 Task: Add an event with the title Client Appreciation Dinner Banquet and Networking Gala, date '2024/03/12', time 9:40 AM to 11:40 AMand add a description: The Sales Techniques training session is a comprehensive and interactive workshop designed to equip sales professionals with effective strategies, skills, and tactics to enhance their sales performance and achieve greater success in their roles. This session focuses on developing a deep understanding of customer needs, building strong relationships, and closing deals through persuasive and customer-centric approaches., put the event into Red category . Add location for the event as: 321 Plaza Mayor, Madrid, Spain, logged in from the account softage.5@softage.netand send the event invitation to softage.4@softage.net and softage.6@softage.net. Set a reminder for the event At time of event
Action: Mouse moved to (108, 128)
Screenshot: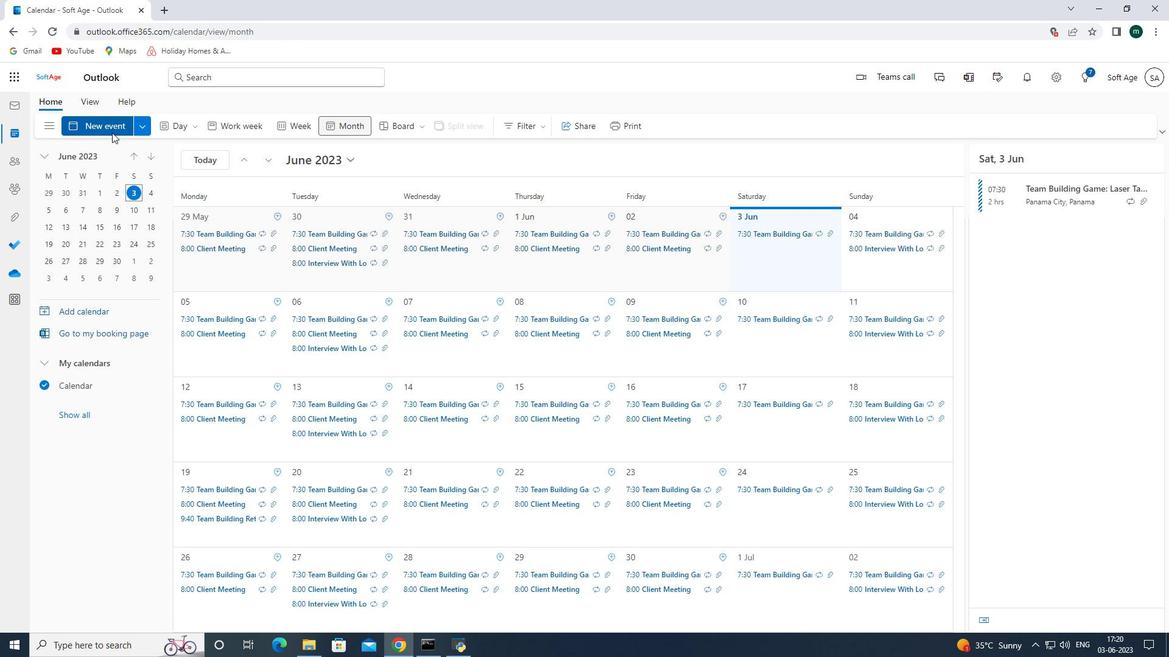 
Action: Mouse pressed left at (108, 128)
Screenshot: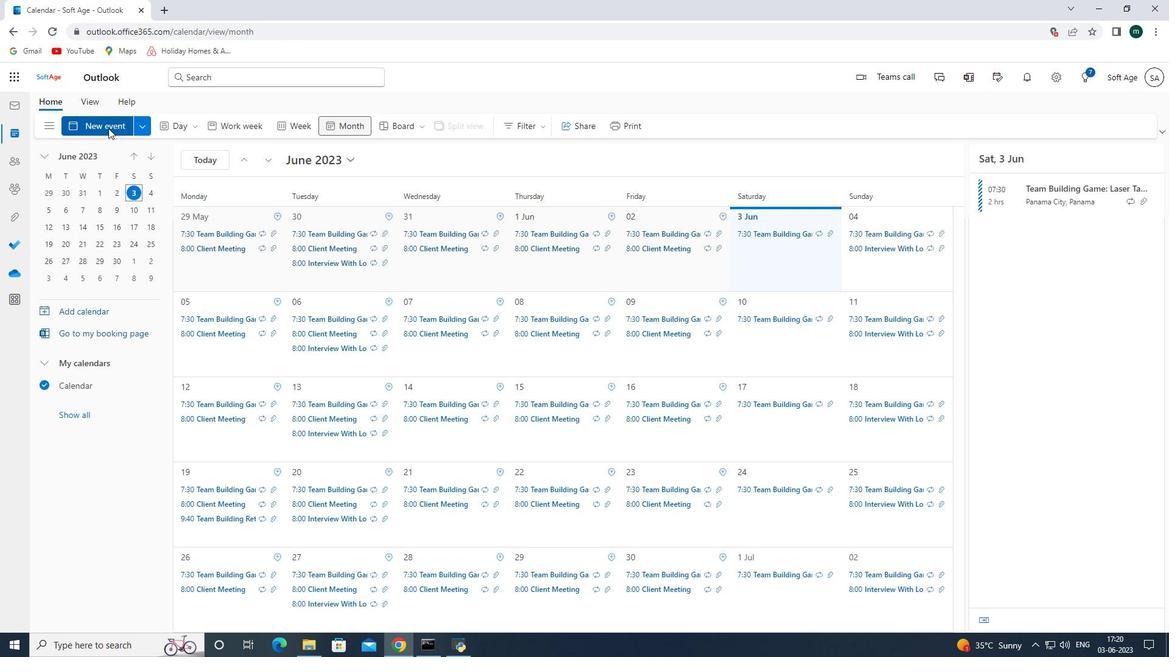 
Action: Mouse moved to (346, 203)
Screenshot: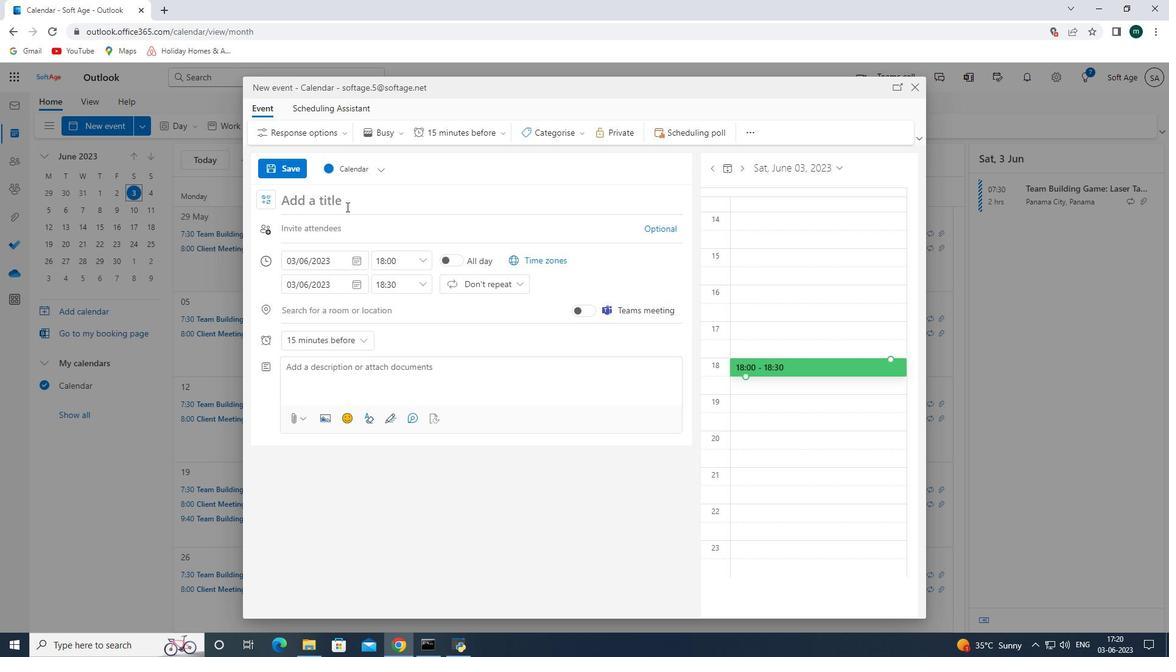 
Action: Mouse pressed left at (346, 203)
Screenshot: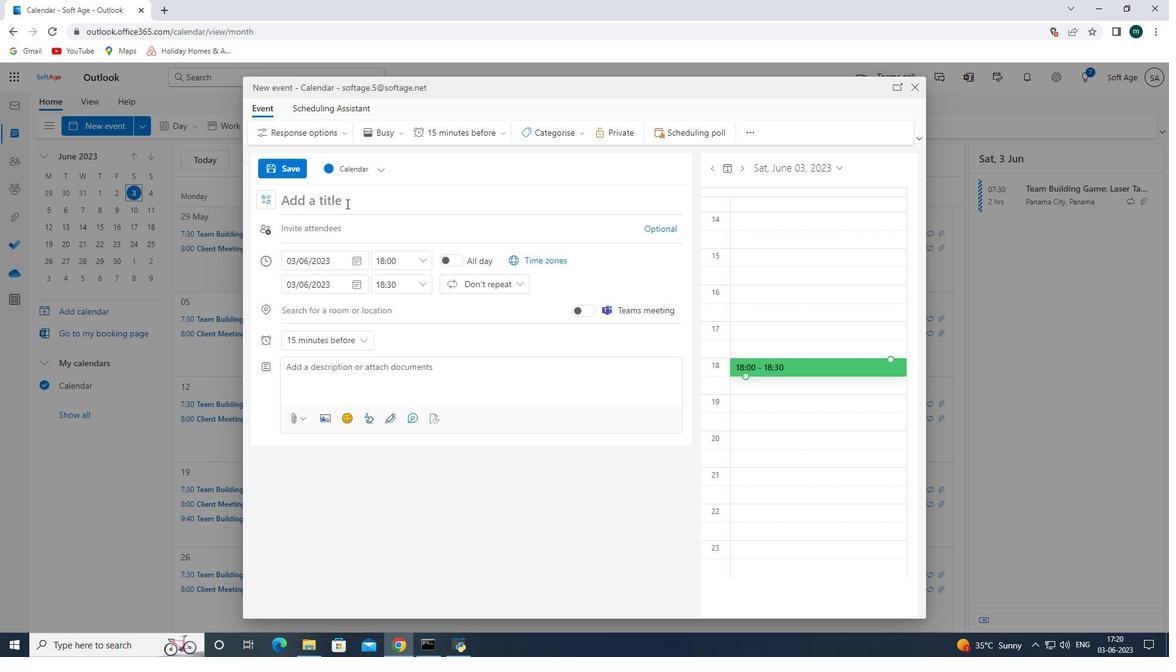 
Action: Mouse moved to (352, 190)
Screenshot: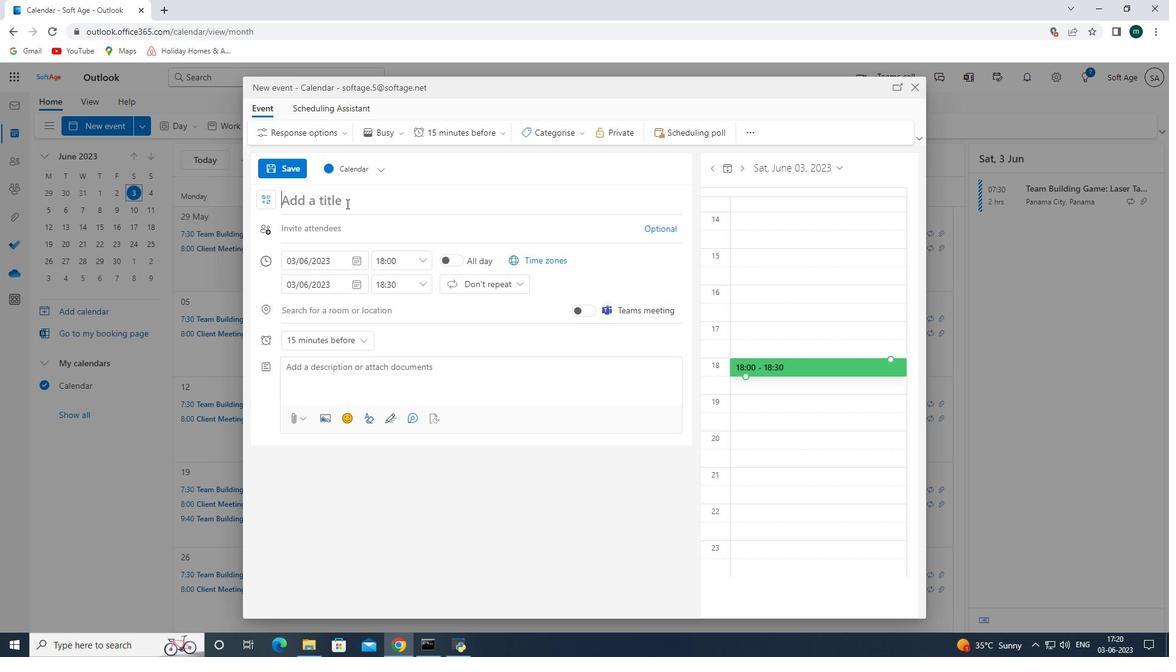 
Action: Key pressed <Key.shift><Key.shift><Key.shift><Key.shift><Key.shift><Key.shift><Key.shift><Key.shift><Key.shift><Key.shift><Key.shift><Key.shift><Key.shift><Key.shift><Key.shift><Key.shift><Key.shift><Key.shift><Key.shift><Key.shift><Key.shift><Key.shift><Key.shift><Key.shift><Key.shift><Key.shift><Key.shift><Key.shift><Key.shift><Key.shift><Key.shift><Key.shift><Key.shift><Key.shift><Key.shift><Key.shift><Key.shift><Key.shift><Key.shift><Key.shift><Key.shift><Key.shift><Key.shift><Key.shift><Key.shift><Key.shift><Key.shift><Key.shift><Key.shift><Key.shift><Key.shift><Key.shift><Key.shift><Key.shift><Key.shift><Key.shift><Key.shift><Key.shift><Key.shift><Key.shift><Key.shift><Key.shift><Key.shift>Client<Key.space><Key.shift><Key.shift><Key.shift><Key.shift><Key.shift><Key.shift><Key.shift><Key.shift><Key.shift><Key.shift><Key.shift><Key.shift>Appreciation<Key.space><Key.shift>Dinner<Key.space><Key.shift>Banquet<Key.space><Key.shift><Key.shift><Key.shift><Key.shift><Key.shift><Key.shift><Key.shift><Key.shift><Key.shift><Key.shift><Key.shift><Key.shift><Key.shift><Key.shift><Key.shift><Key.shift><Key.shift>and<Key.space><Key.shift><Key.shift><Key.shift><Key.shift><Key.shift><Key.shift><Key.shift><Key.shift>n<Key.backspace><Key.shift>Net<Key.shift>working<Key.space><Key.shift><Key.shift>Gala<Key.space>
Screenshot: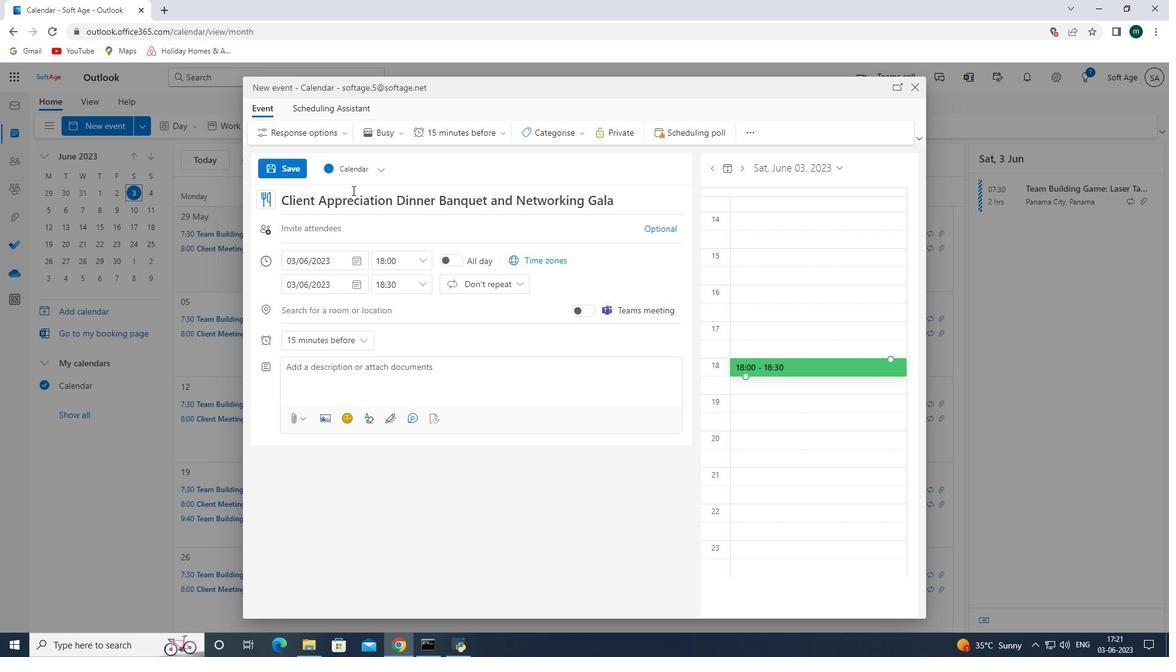 
Action: Mouse moved to (358, 262)
Screenshot: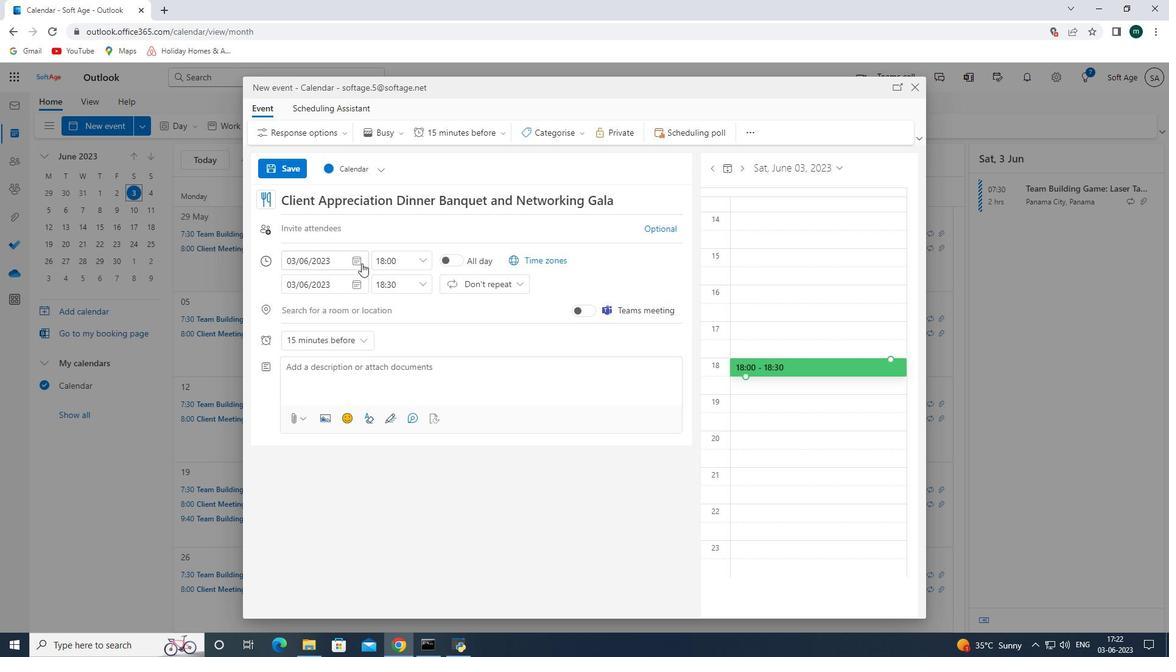 
Action: Mouse pressed left at (358, 262)
Screenshot: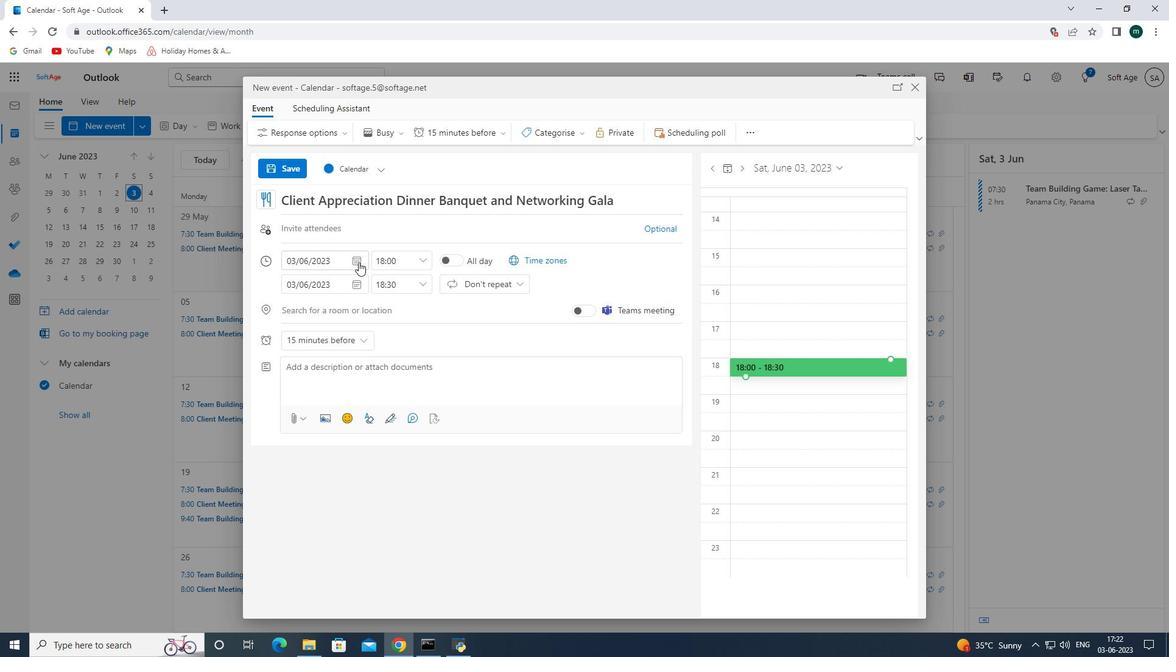 
Action: Mouse moved to (400, 291)
Screenshot: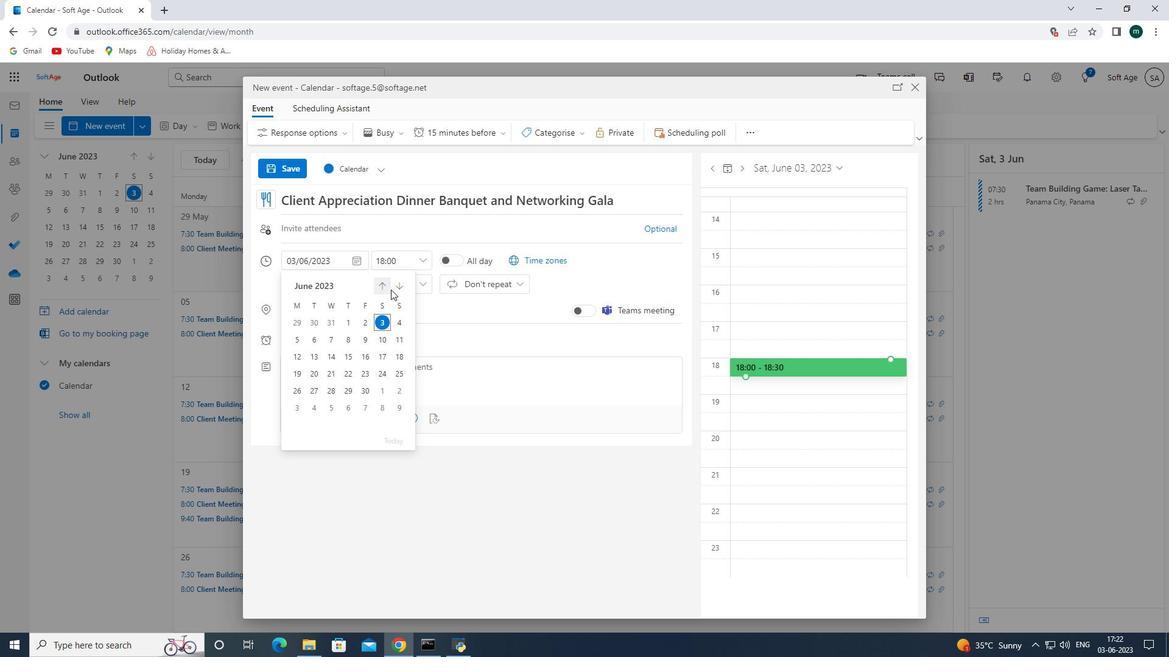 
Action: Mouse pressed left at (400, 291)
Screenshot: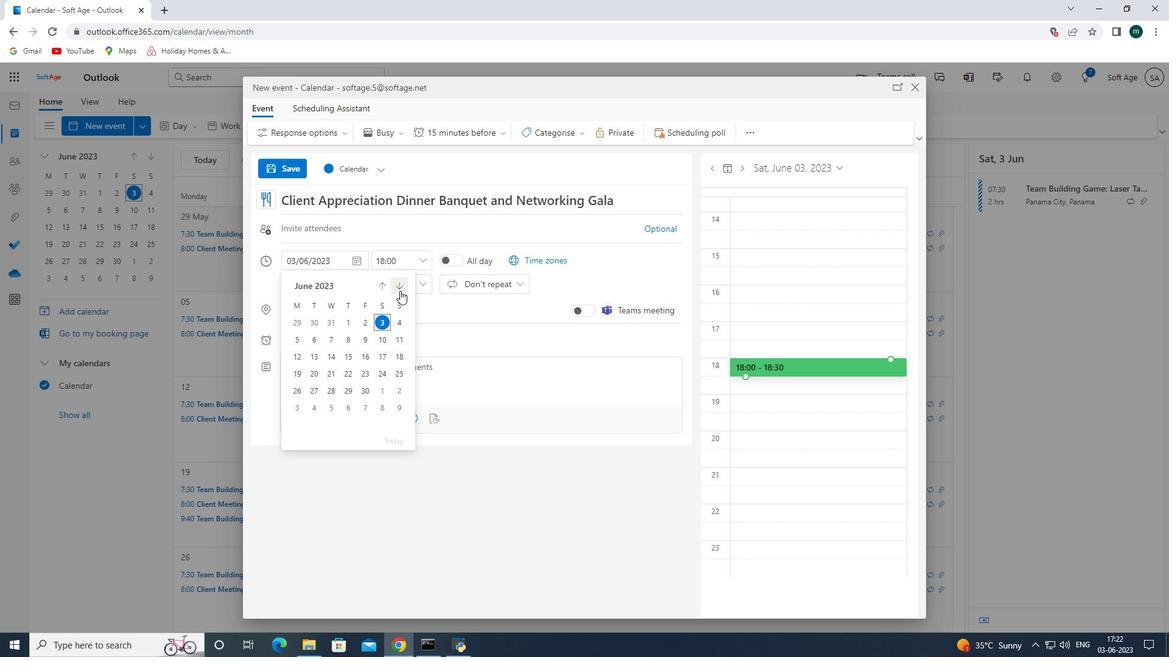 
Action: Mouse pressed left at (400, 291)
Screenshot: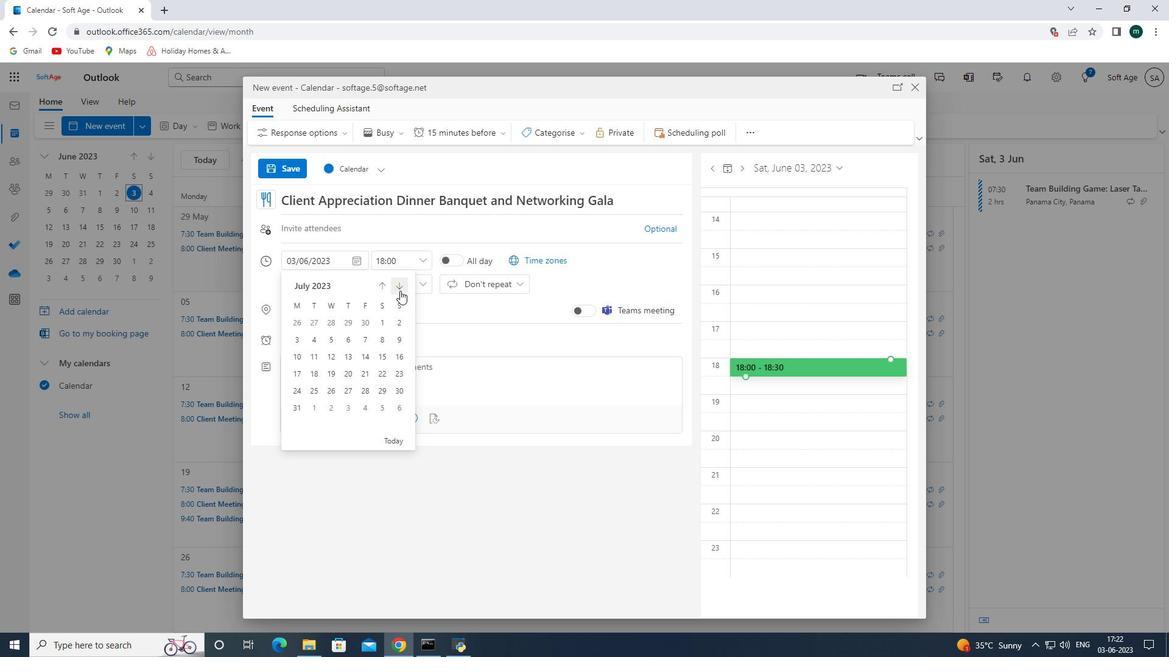 
Action: Mouse pressed left at (400, 291)
Screenshot: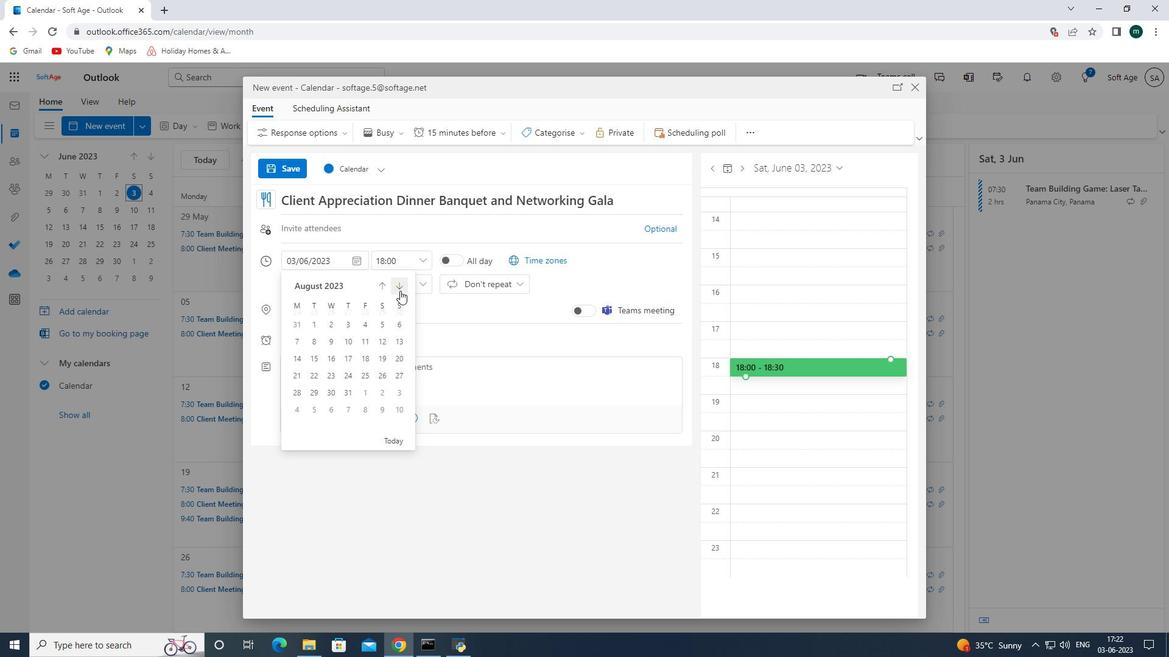 
Action: Mouse pressed left at (400, 291)
Screenshot: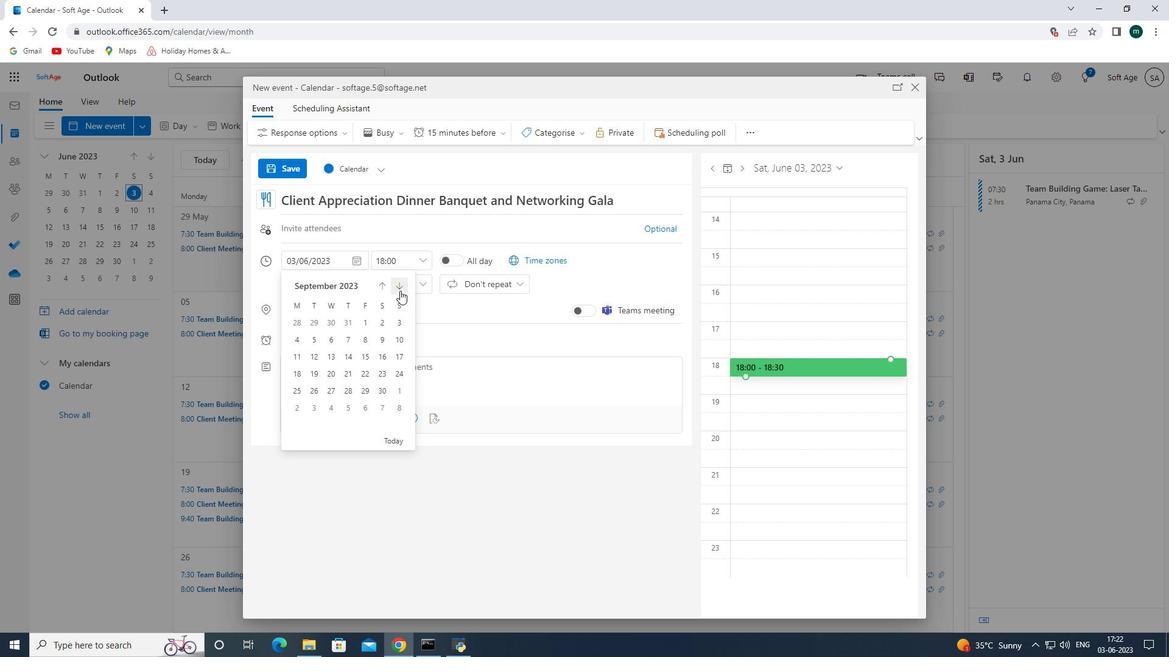 
Action: Mouse pressed left at (400, 291)
Screenshot: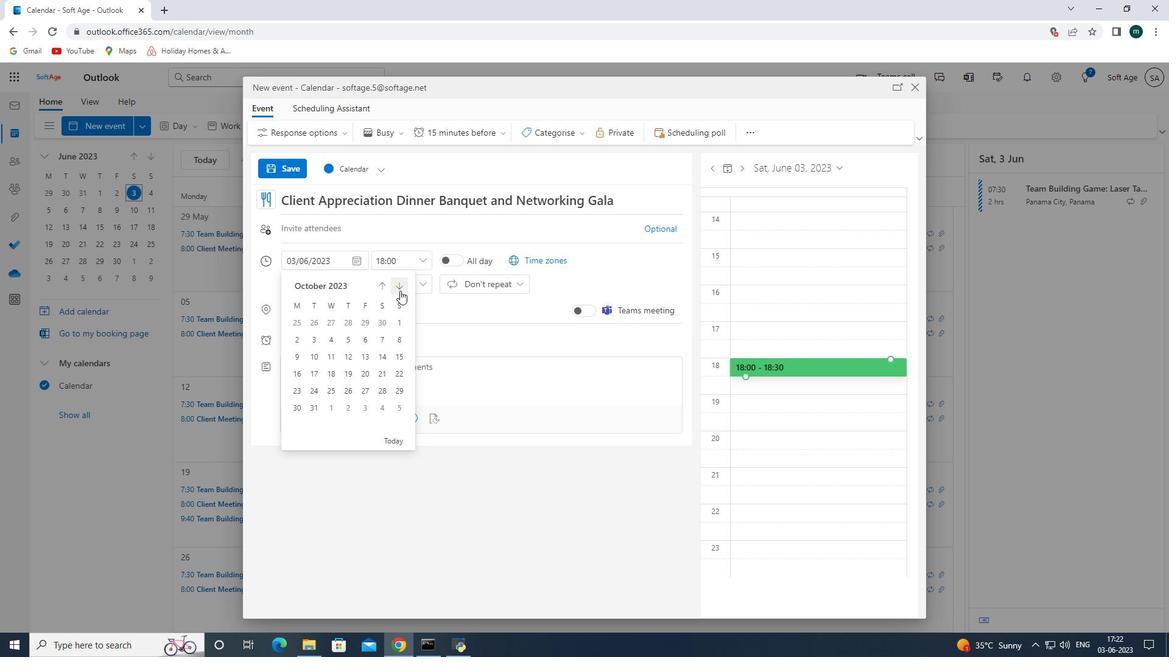 
Action: Mouse pressed left at (400, 291)
Screenshot: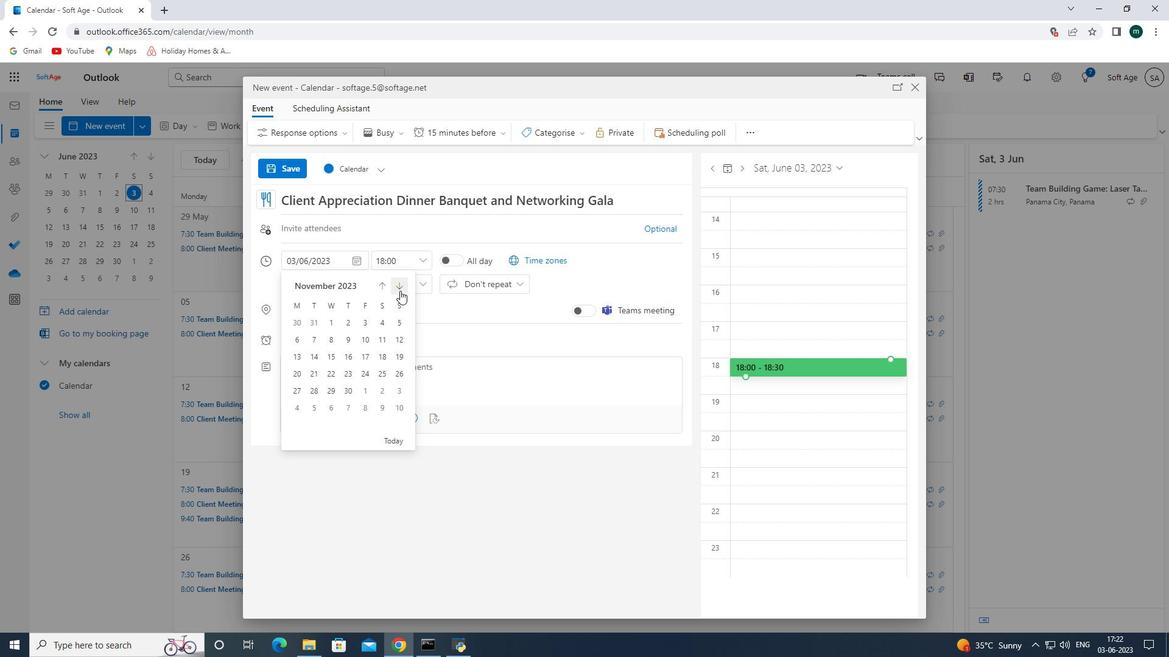 
Action: Mouse pressed left at (400, 291)
Screenshot: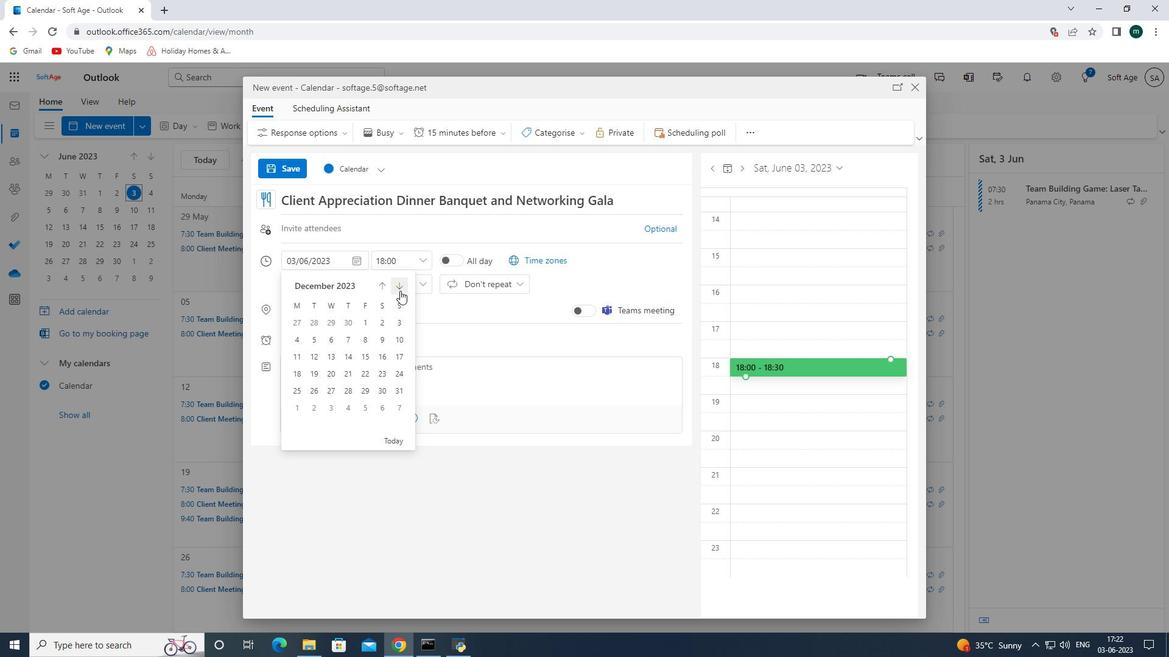 
Action: Mouse pressed left at (400, 291)
Screenshot: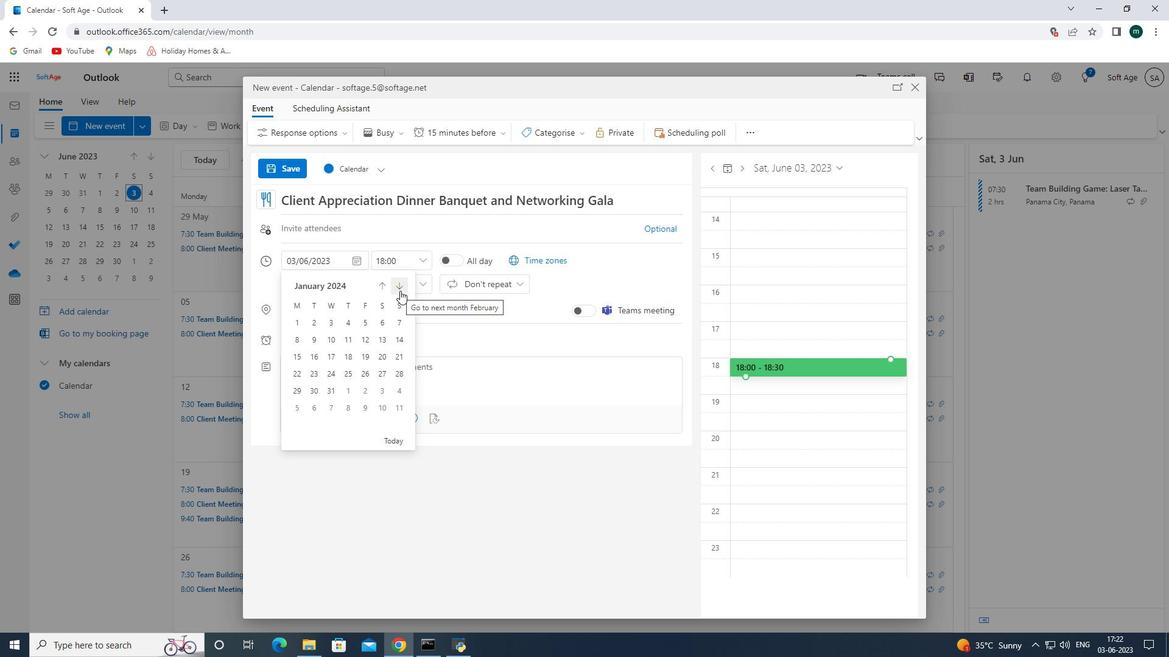 
Action: Mouse pressed left at (400, 291)
Screenshot: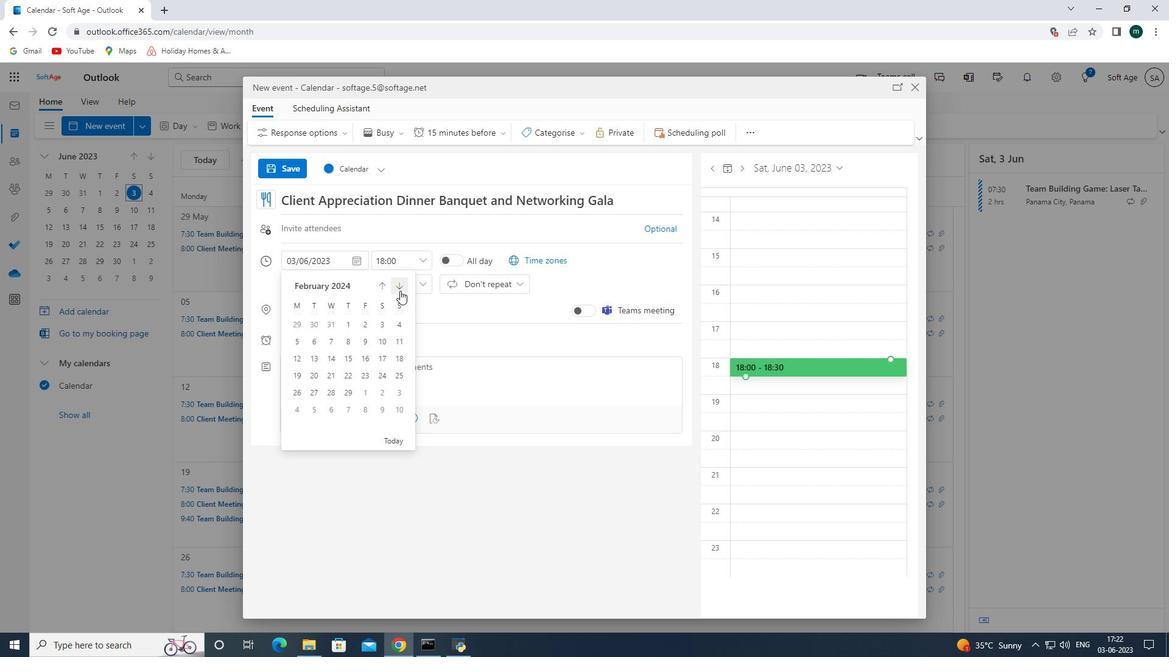 
Action: Mouse moved to (310, 361)
Screenshot: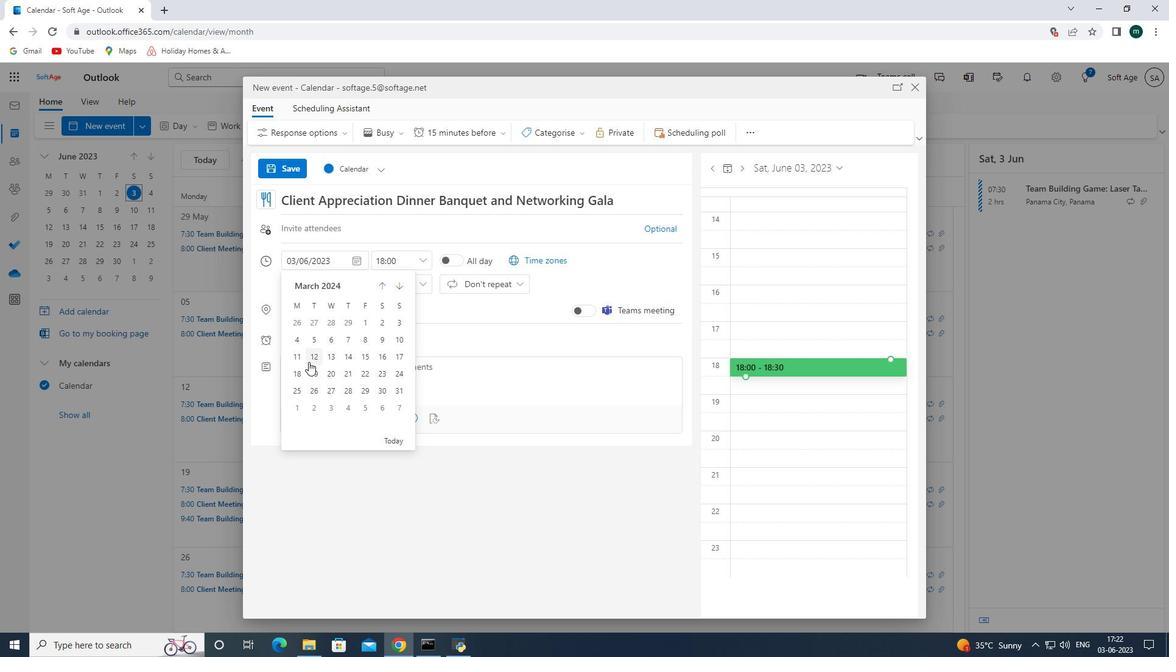 
Action: Mouse pressed left at (310, 361)
Screenshot: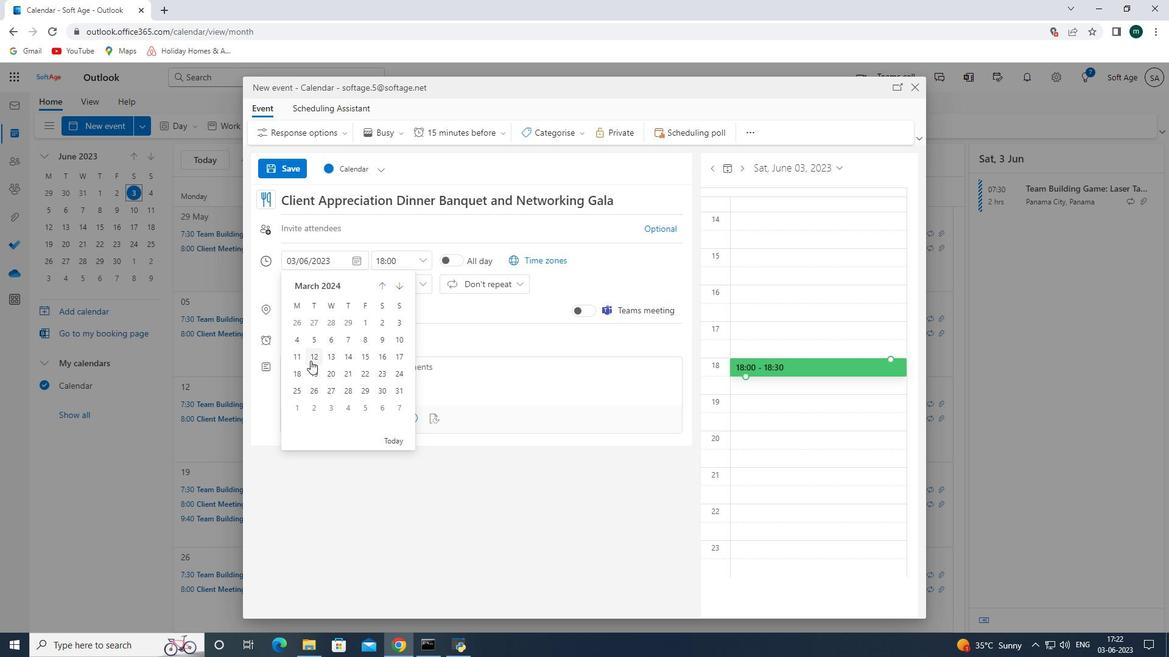 
Action: Mouse moved to (420, 262)
Screenshot: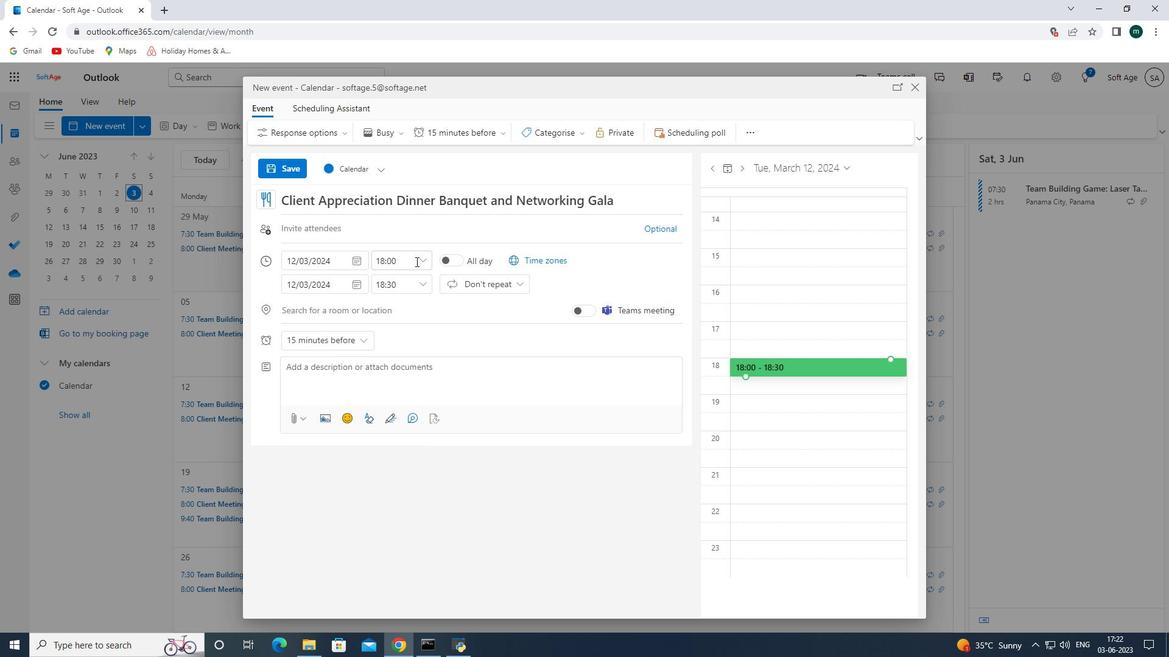 
Action: Mouse pressed left at (420, 262)
Screenshot: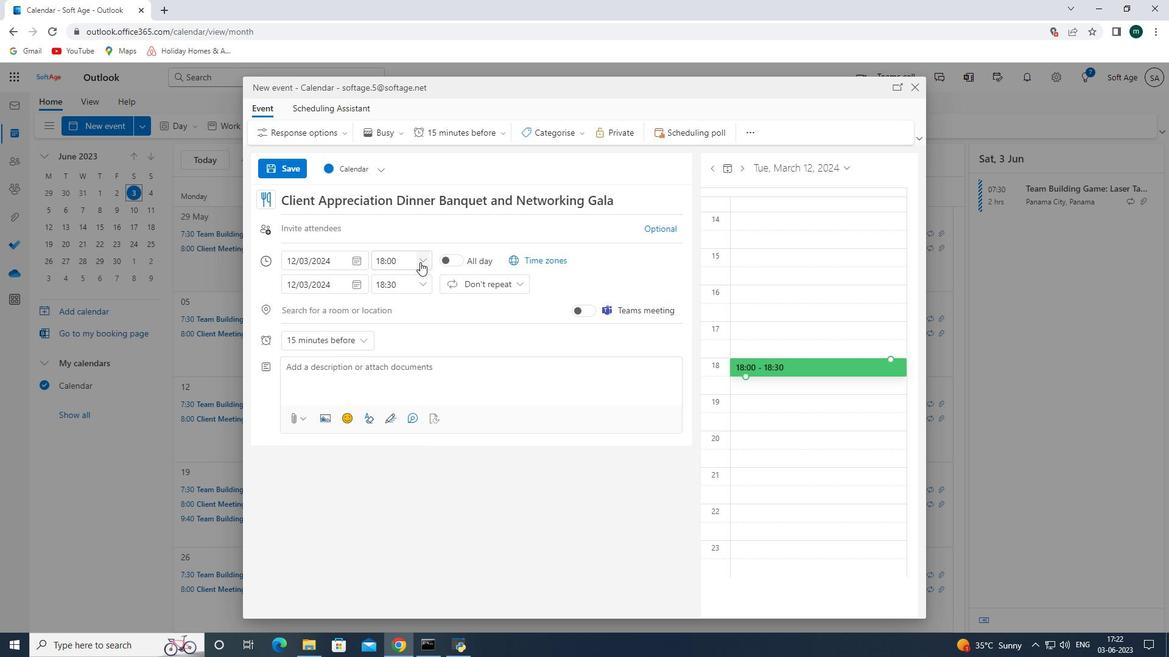 
Action: Mouse moved to (415, 262)
Screenshot: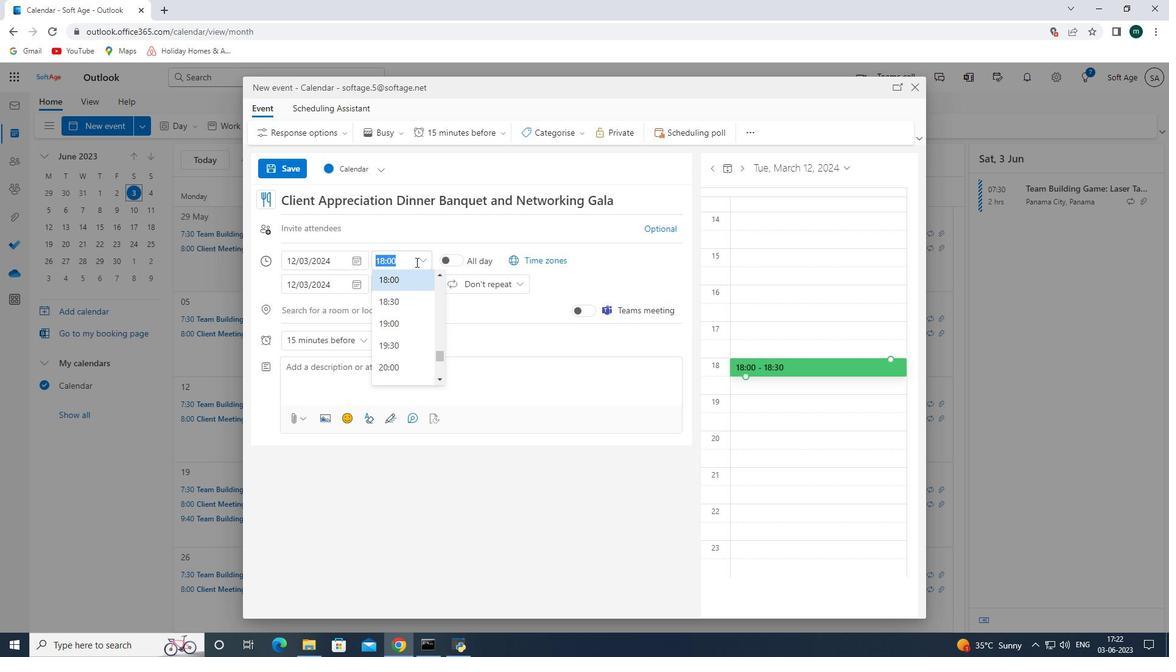 
Action: Key pressed 09<Key.shift_r><Key.shift_r><Key.shift_r><Key.shift_r><Key.shift_r><Key.shift_r><Key.shift_r><Key.shift_r><Key.shift_r><Key.shift_r><Key.shift_r><Key.shift_r><Key.shift_r><Key.shift_r><Key.shift_r><Key.shift_r><Key.shift_r><Key.shift_r><Key.shift_r><Key.shift_r><Key.shift_r><Key.shift_r><Key.shift_r><Key.shift_r>:40<Key.enter>
Screenshot: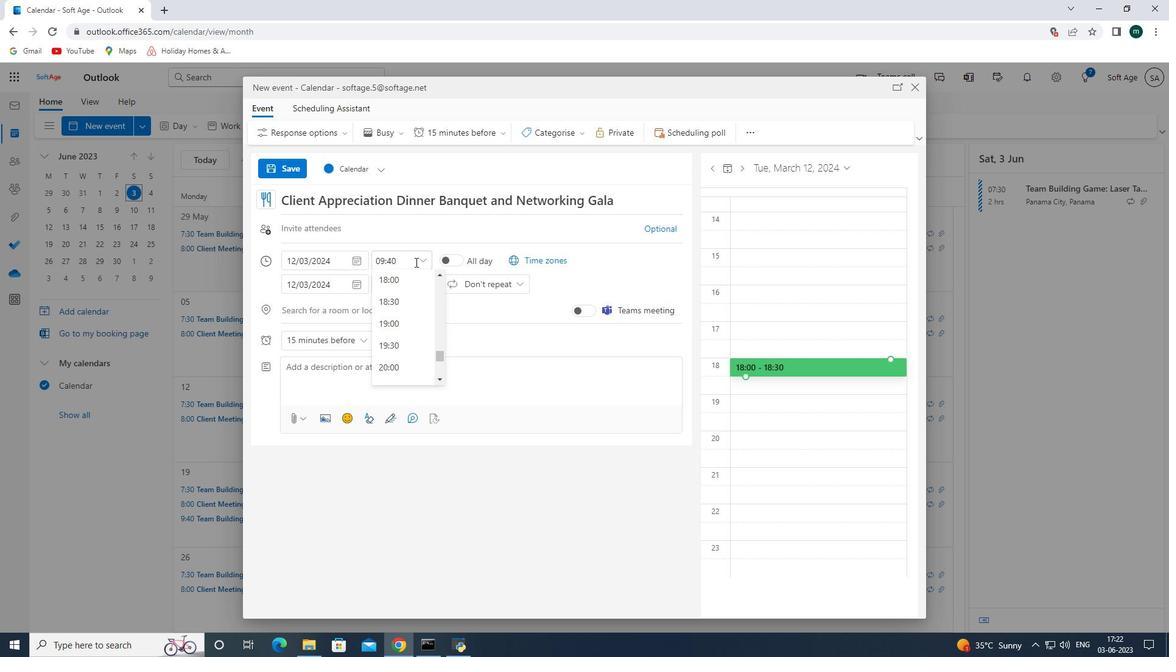 
Action: Mouse moved to (428, 286)
Screenshot: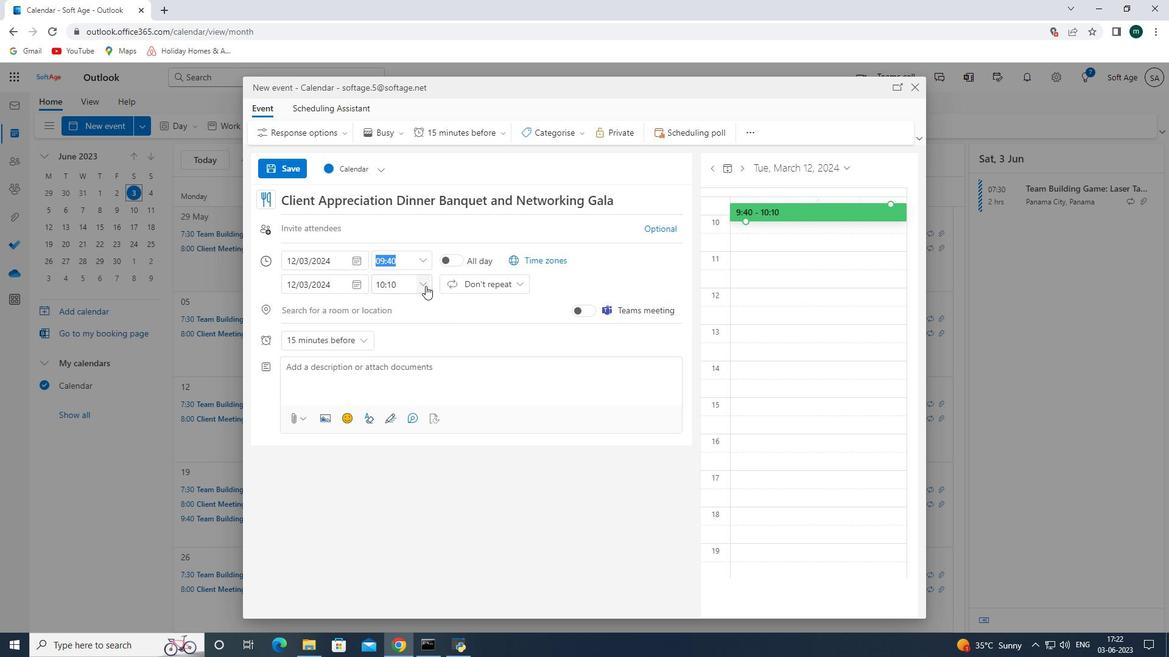 
Action: Mouse pressed left at (428, 286)
Screenshot: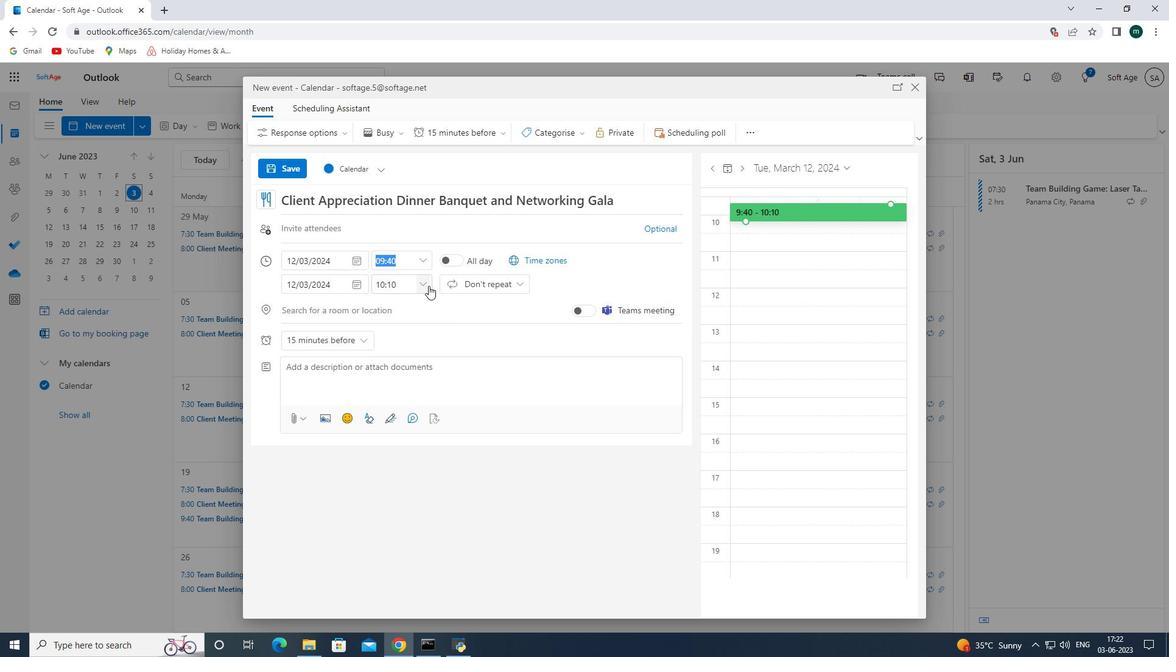 
Action: Mouse moved to (414, 365)
Screenshot: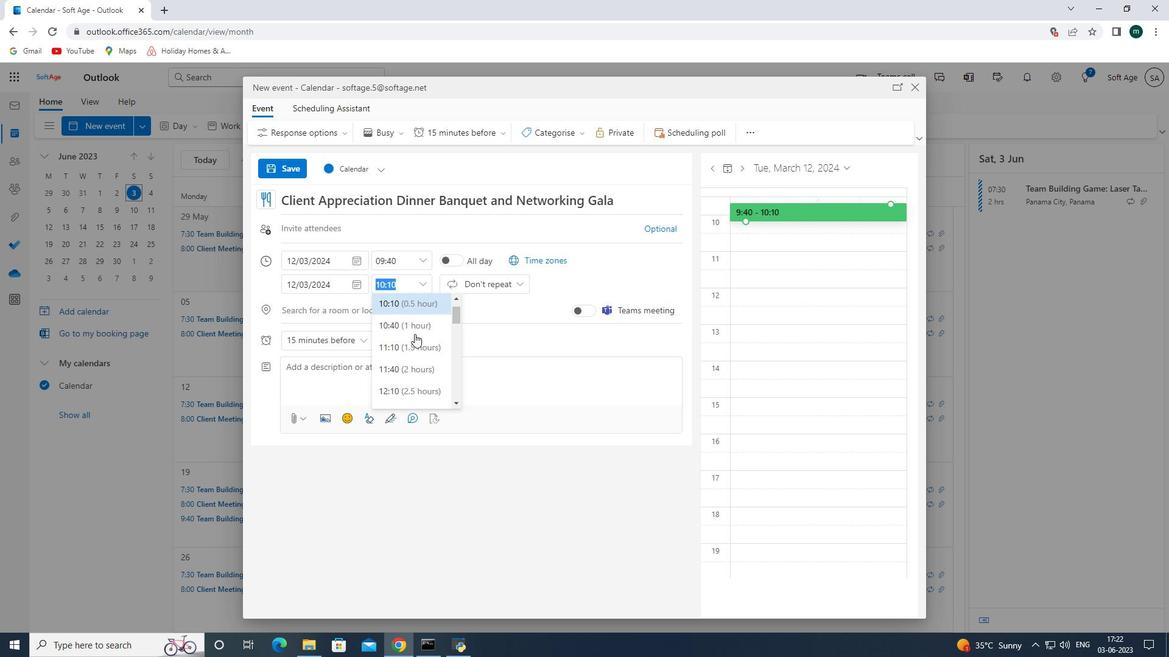 
Action: Mouse pressed left at (414, 365)
Screenshot: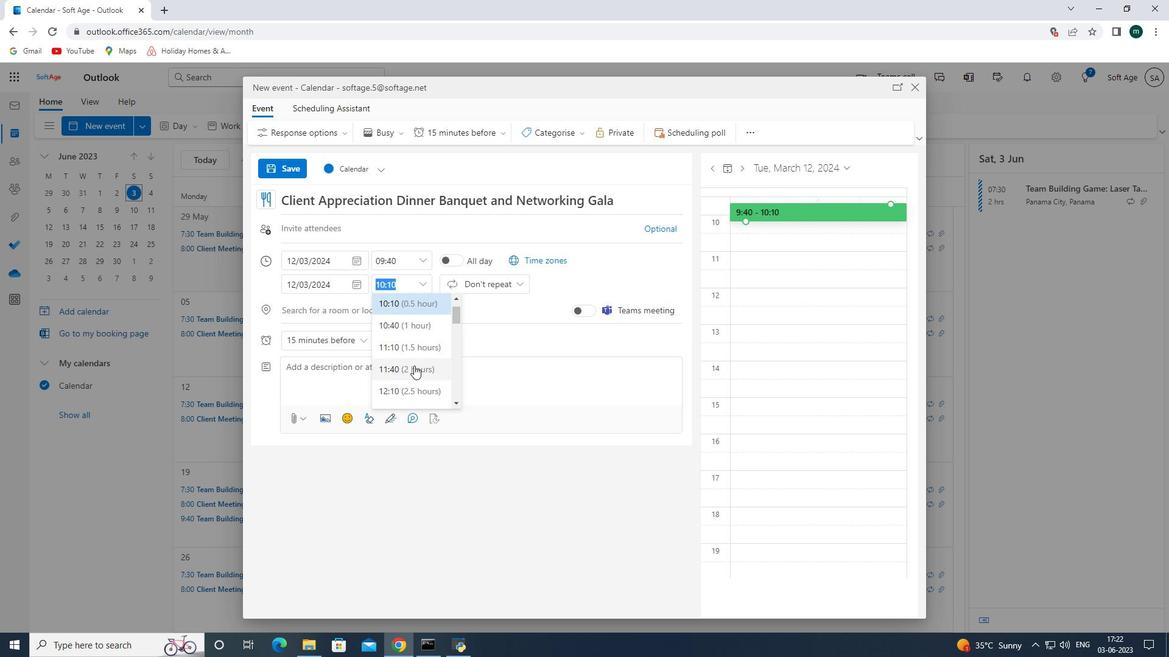 
Action: Mouse moved to (340, 377)
Screenshot: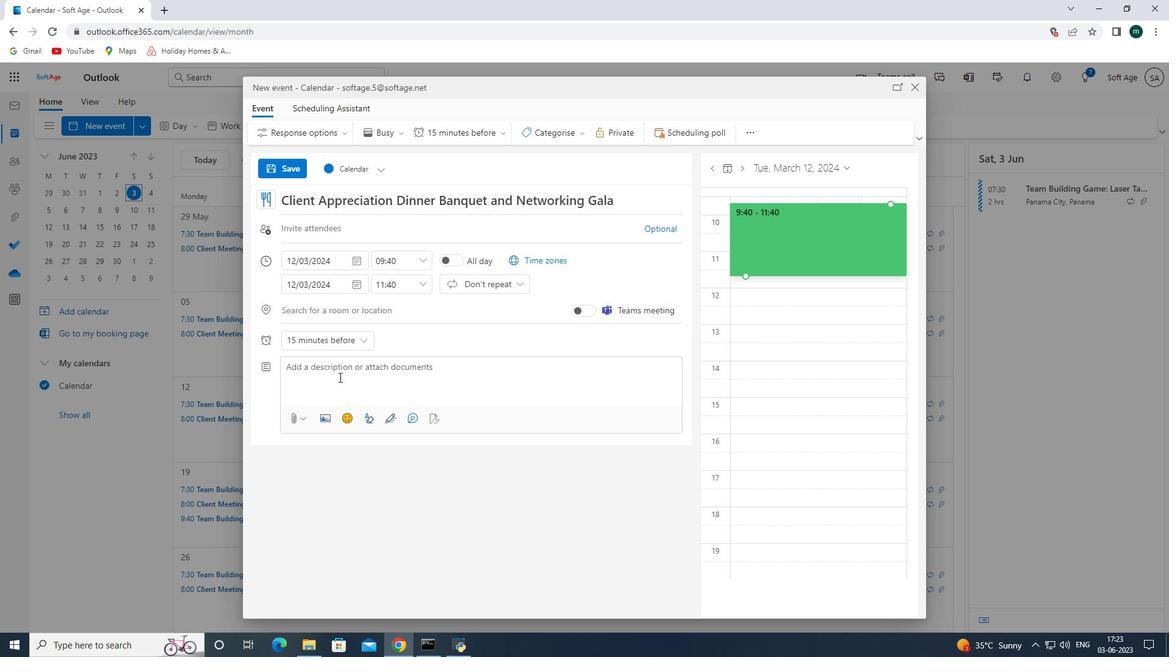 
Action: Mouse pressed left at (340, 377)
Screenshot: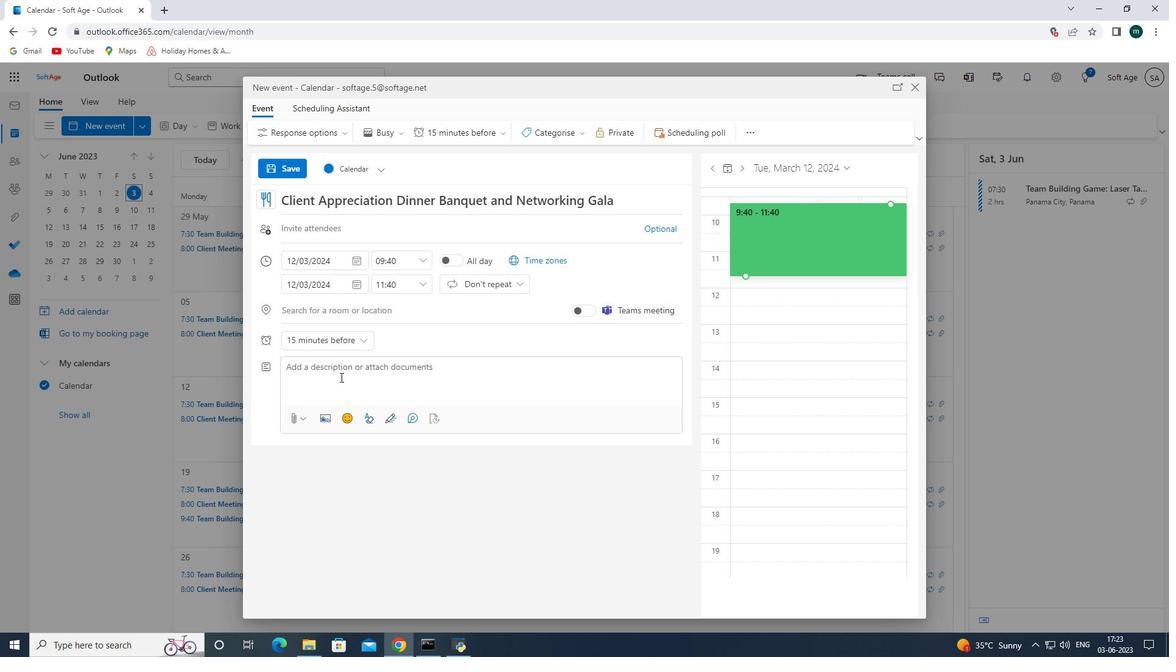 
Action: Mouse moved to (351, 366)
Screenshot: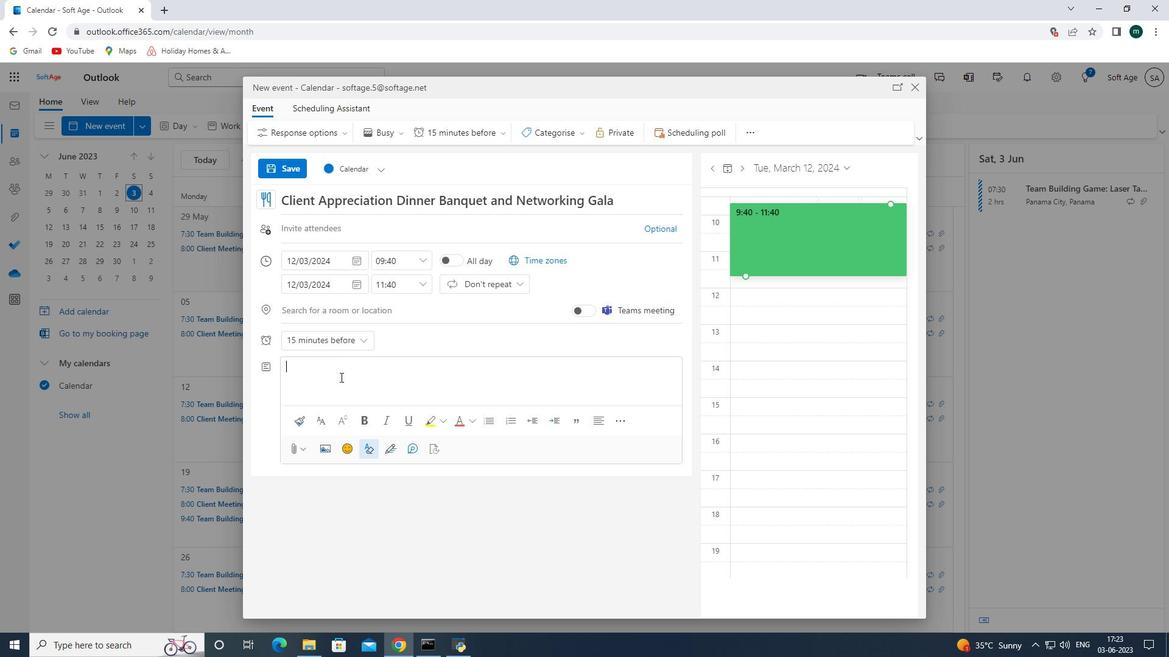 
Action: Key pressed <Key.shift><Key.shift><Key.shift><Key.shift>The<Key.space>sa<Key.backspace><Key.backspace><Key.shift><Key.shift><Key.shift><Key.shift>Sales<Key.space><Key.shift><Key.shift><Key.shift><Key.shift><Key.shift><Key.shift><Key.shift><Key.shift><Key.shift><Key.shift><Key.shift><Key.shift><Key.shift><Key.shift><Key.shift><Key.shift><Key.shift><Key.shift><Key.shift><Key.shift><Key.shift><Key.shift><Key.shift><Key.shift><Key.shift><Key.shift><Key.shift><Key.shift><Key.shift><Key.shift><Key.shift><Key.shift><Key.shift><Key.shift><Key.shift><Key.shift><Key.shift><Key.shift><Key.shift><Key.shift><Key.shift><Key.shift><Key.shift><Key.shift><Key.shift><Key.shift><Key.shift><Key.shift><Key.shift><Key.shift><Key.shift><Key.shift><Key.shift><Key.shift><Key.shift><Key.shift><Key.shift><Key.shift><Key.shift><Key.shift><Key.shift><Key.shift><Key.shift><Key.shift><Key.shift><Key.shift><Key.shift><Key.shift><Key.shift><Key.shift><Key.shift><Key.shift><Key.shift><Key.shift><Key.shift><Key.shift><Key.shift><Key.shift><Key.shift>Techniques<Key.space><Key.shift><Key.shift><Key.shift><Key.shift><Key.shift><Key.shift><Key.shift><Key.shift>training<Key.space><Key.shift><Key.shift><Key.shift><Key.shift><Key.shift><Key.shift><Key.shift><Key.shift>Ses<Key.backspace><Key.backspace><Key.backspace>session<Key.space>is<Key.space>a<Key.space>con<Key.backspace>mprehen<Key.space><Key.backspace>sive<Key.space>and<Key.space>interactiva<Key.backspace>e<Key.space>workshop<Key.space><Key.shift><Key.shift><Key.shift><Key.shift><Key.shift><Key.shift><Key.shift><Key.shift><Key.shift><Key.shift><Key.shift><Key.shift><Key.shift><Key.shift><Key.shift><Key.shift><Key.shift><Key.shift><Key.shift><Key.shift><Key.shift>D<Key.backspace>designed<Key.space>to<Key.space>equip<Key.space>v<Key.backspace>sales<Key.space>professionals<Key.space>with<Key.space>effec<Key.space><Key.backspace>tive<Key.space>strategies<Key.space>,<Key.space><Key.shift>Sl<Key.backspace>kills,<Key.space>and<Key.space>tractics<Key.space>to<Key.space><Key.shift><Key.shift><Key.shift><Key.shift>En<Key.backspace><Key.backspace>enhance<Key.space>their<Key.space>saes<Key.backspace><Key.backspace>les<Key.space>performance<Key.space>and<Key.space>achieveb<Key.space><Key.backspace><Key.backspace><Key.space>greater<Key.space>success<Key.space>in<Key.space>their<Key.space>roles<Key.space>.<Key.backspace><Key.backspace>.<Key.space>this<Key.space><Key.backspace><Key.backspace><Key.backspace><Key.backspace><Key.backspace><Key.shift><Key.shift><Key.shift><Key.shift><Key.shift><Key.shift><Key.shift>This<Key.space>session<Key.space>focuses<Key.space>on<Key.space>developing<Key.space>a<Key.space>deep<Key.space>understanding<Key.space>of<Key.space>customerneeds<Key.left><Key.left><Key.left><Key.left><Key.left><Key.space><Key.right><Key.right><Key.right><Key.right><Key.right><Key.right><Key.right><Key.right><Key.right><Key.right><Key.right><Key.right><Key.right><Key.space><Key.backspace>,<Key.space><Key.shift><Key.shift><Key.shift><Key.shift><Key.shift><Key.shift><Key.shift><Key.shift><Key.shift><Key.shift><Key.shift><Key.shift><Key.shift><Key.shift><Key.shift><Key.shift><Key.shift><Key.shift><Key.shift><Key.shift><Key.shift><Key.shift><Key.shift><Key.shift><Key.shift><Key.shift><Key.shift><Key.shift><Key.shift><Key.shift><Key.shift><Key.shift><Key.shift><Key.shift><Key.shift><Key.shift>building<Key.space>strong<Key.space>relation,<Key.backspace>s,<Key.space>and<Key.space><Key.shift><Key.shift><Key.shift><Key.shift><Key.shift><Key.shift><Key.shift><Key.shift><Key.shift><Key.shift><Key.shift><Key.shift><Key.shift>Clos<Key.backspace><Key.backspace><Key.backspace><Key.backspace>closing<Key.space>deals<Key.space>through<Key.space>persuasive<Key.space>and<Key.space><Key.shift>customer-<Key.space>centric<Key.space>appracg<Key.backspace>hes.
Screenshot: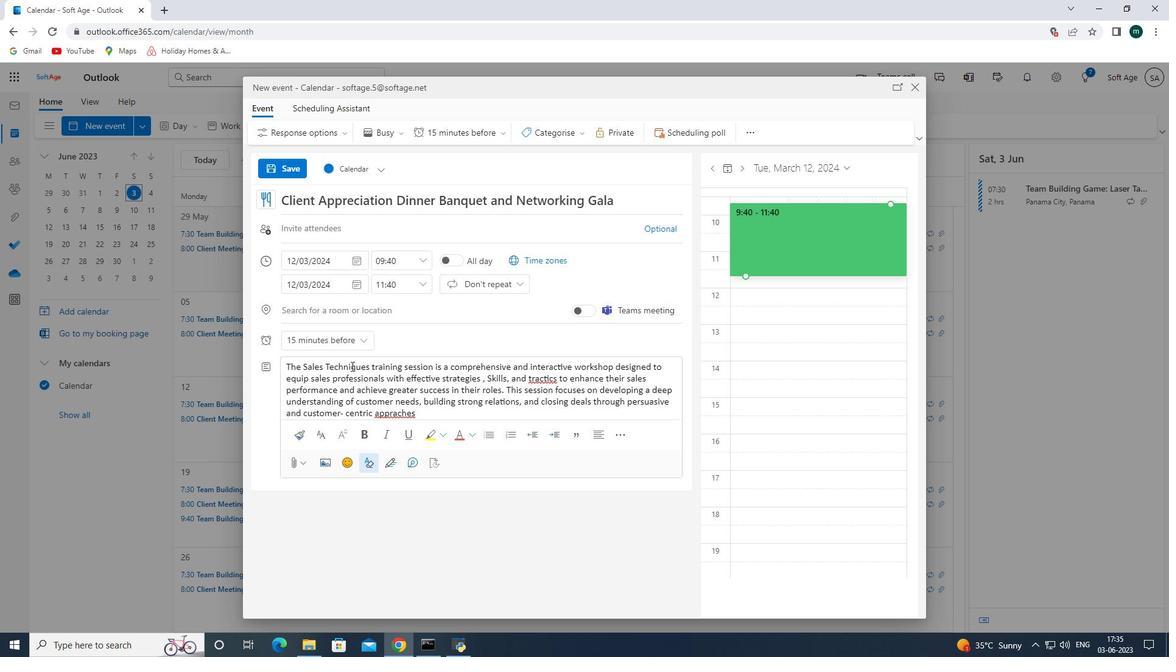 
Action: Mouse moved to (585, 132)
Screenshot: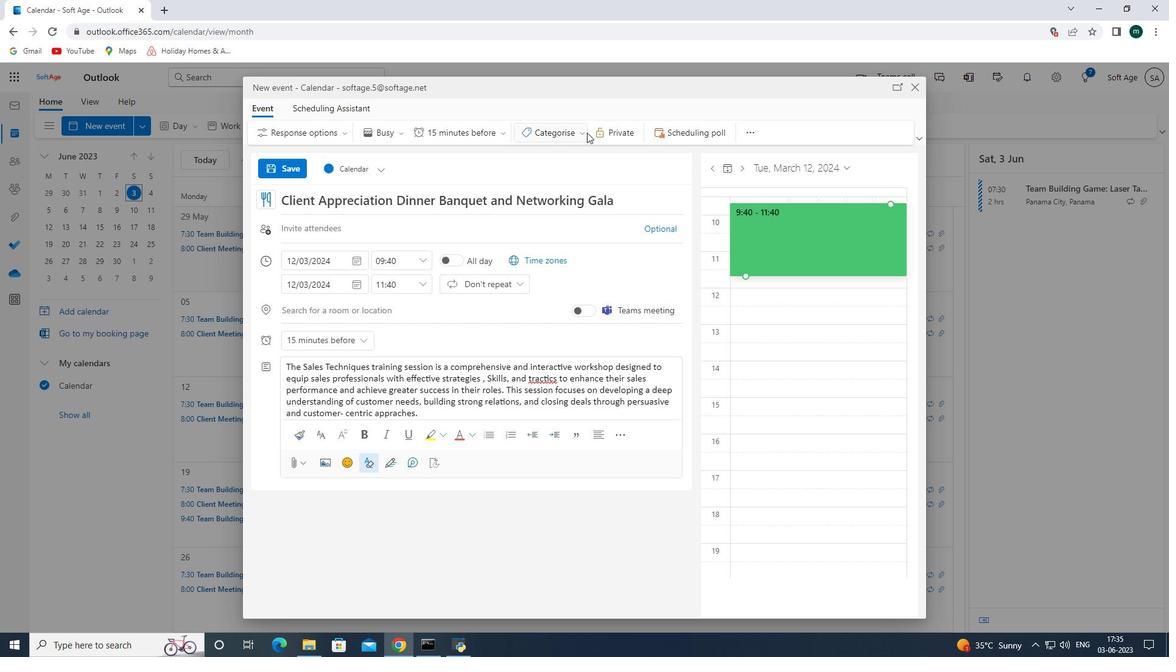 
Action: Mouse pressed left at (585, 132)
Screenshot: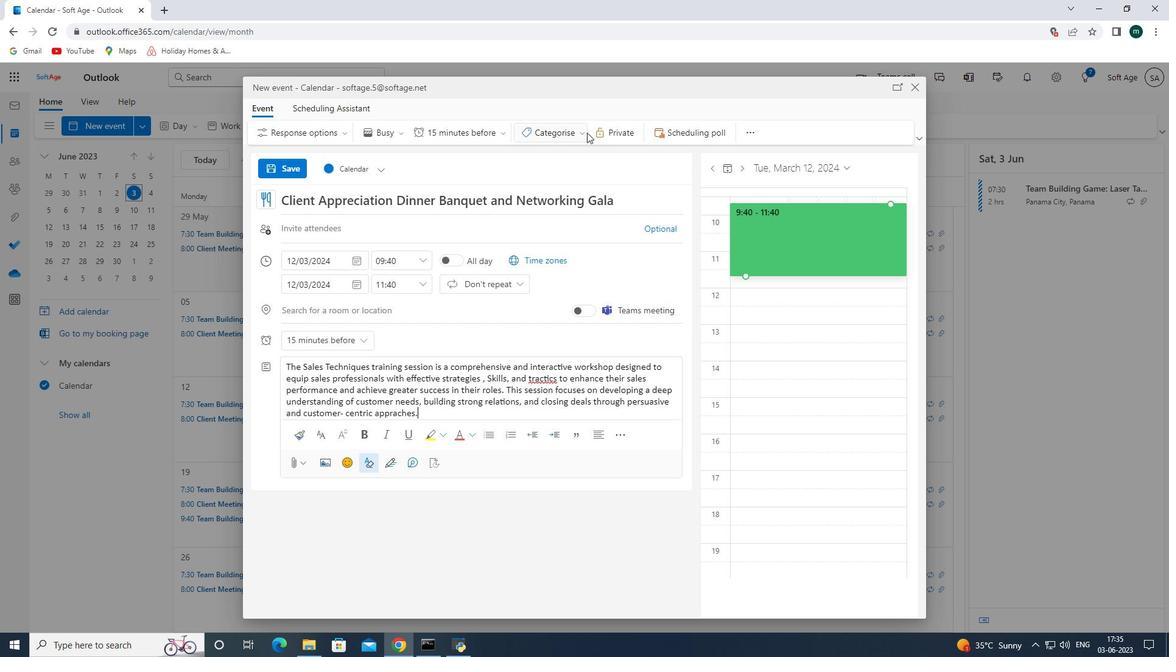 
Action: Mouse moved to (554, 235)
Screenshot: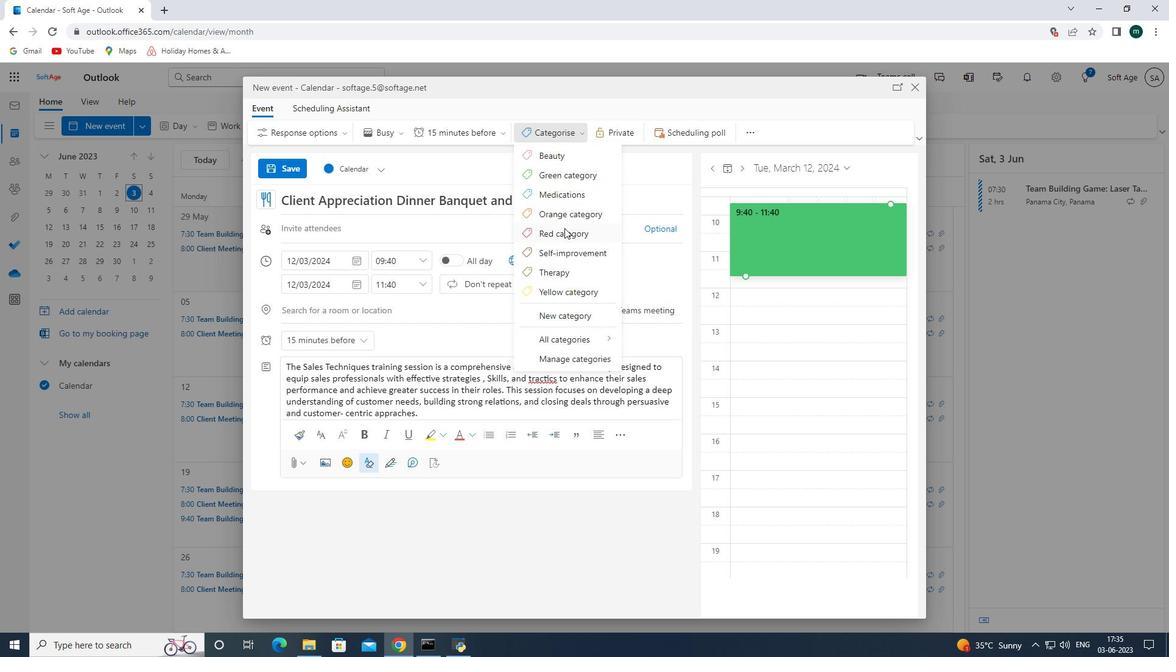 
Action: Mouse pressed left at (554, 235)
Screenshot: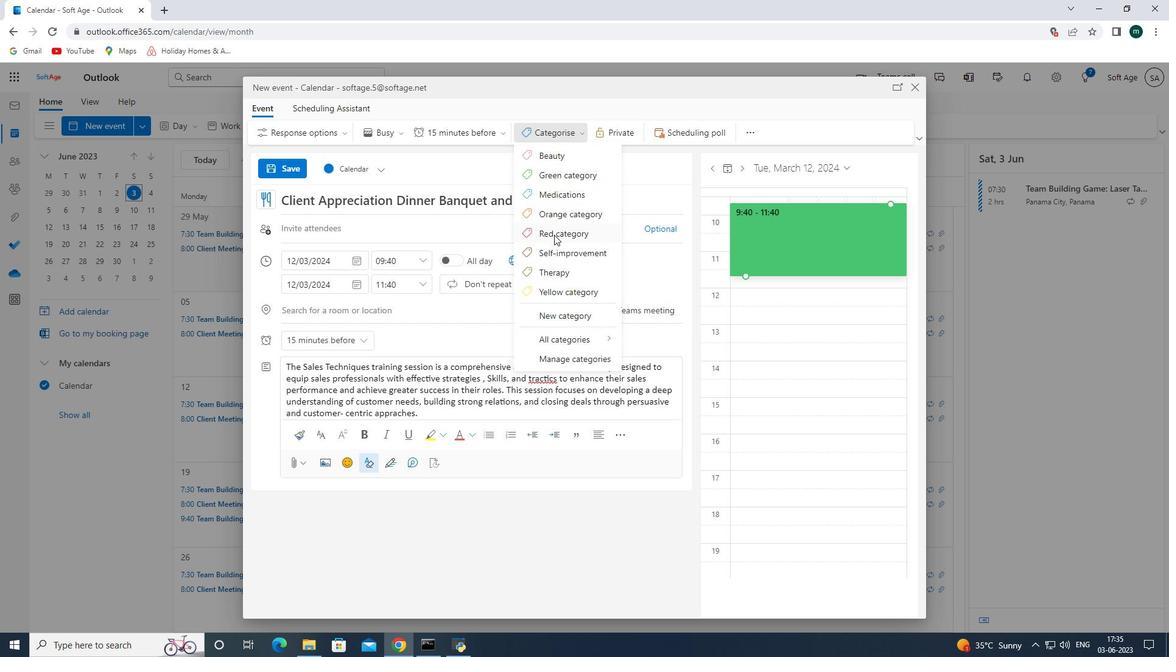 
Action: Mouse moved to (367, 304)
Screenshot: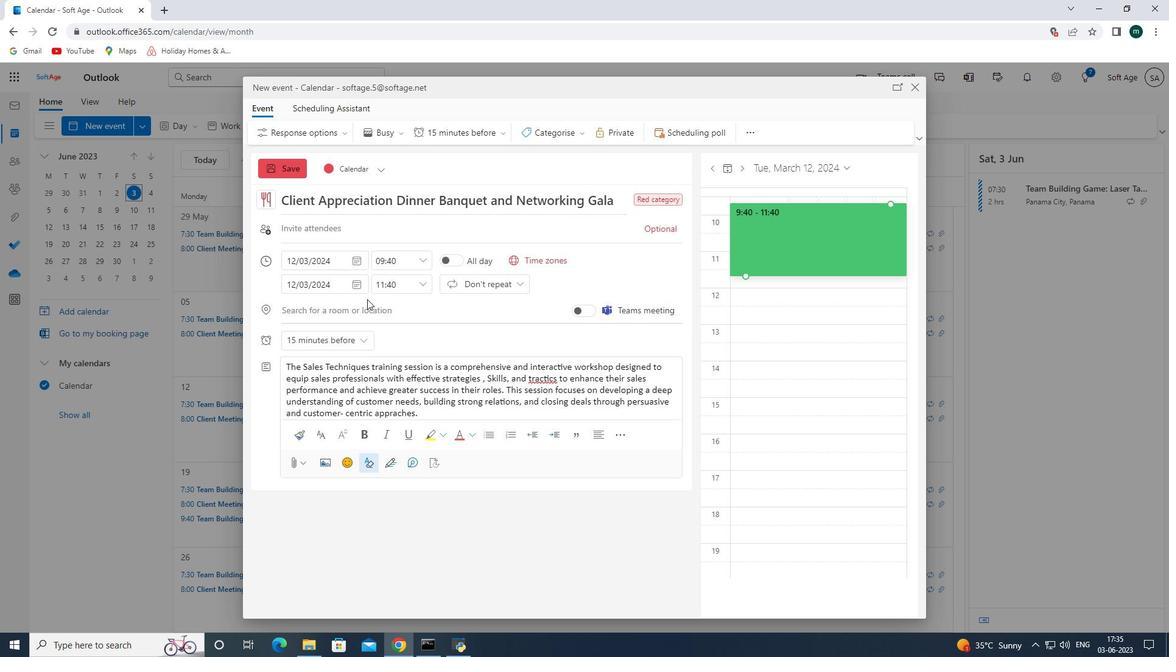 
Action: Mouse pressed left at (367, 304)
Screenshot: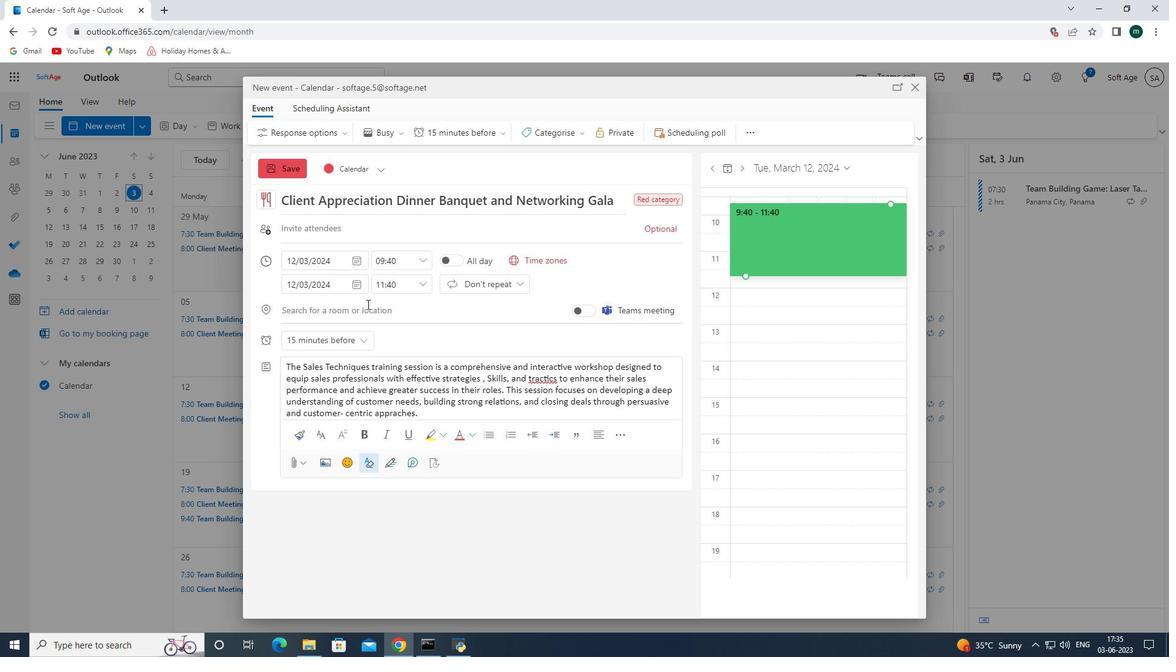 
Action: Key pressed 321<Key.space><Key.shift>Plaza<Key.space><Key.shift>Mayor<Key.space><Key.backspace>,<Key.space><Key.shift>Madrid<Key.space><Key.backspace>,<Key.space><Key.shift>Spain<Key.space>
Screenshot: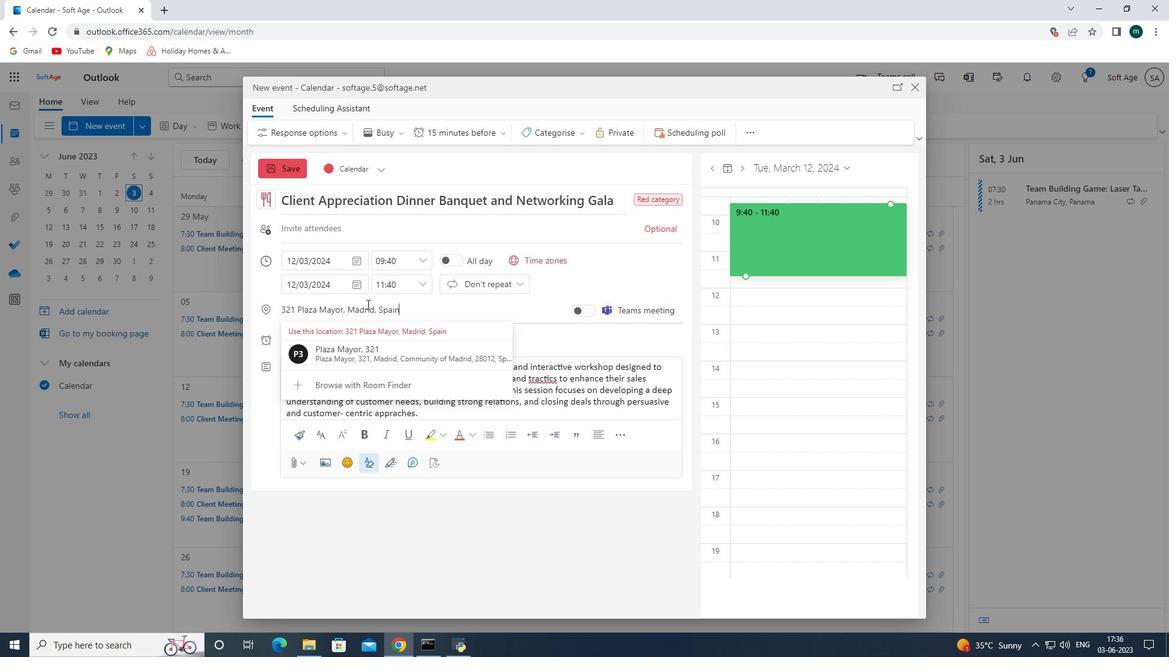 
Action: Mouse moved to (598, 267)
Screenshot: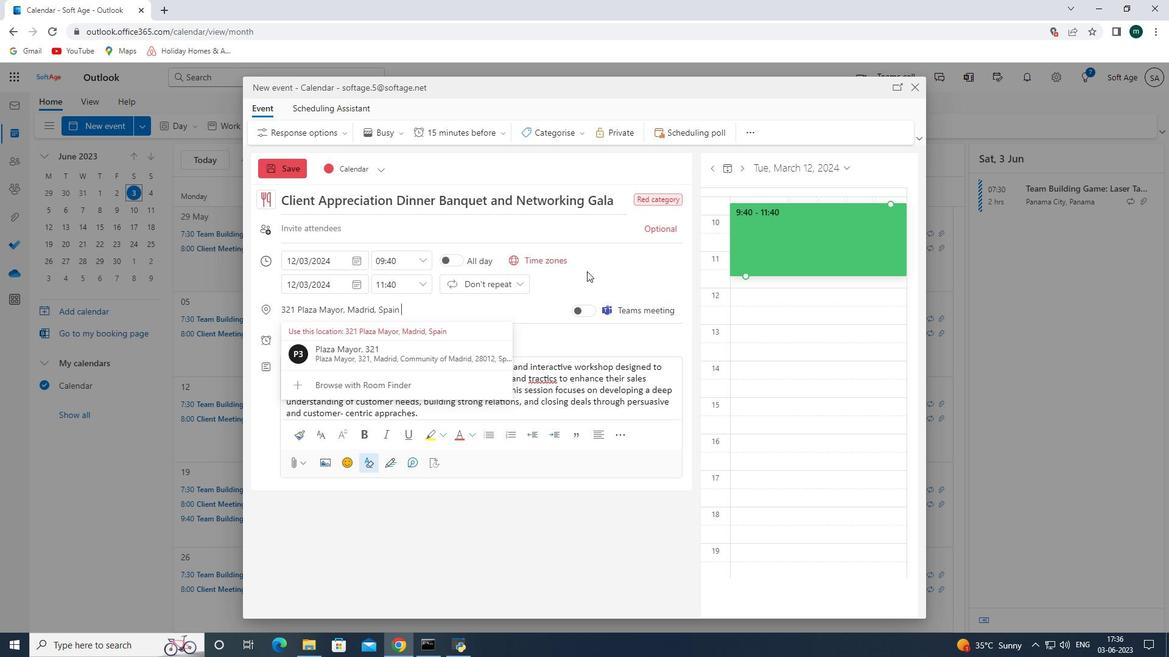 
Action: Mouse pressed left at (598, 267)
Screenshot: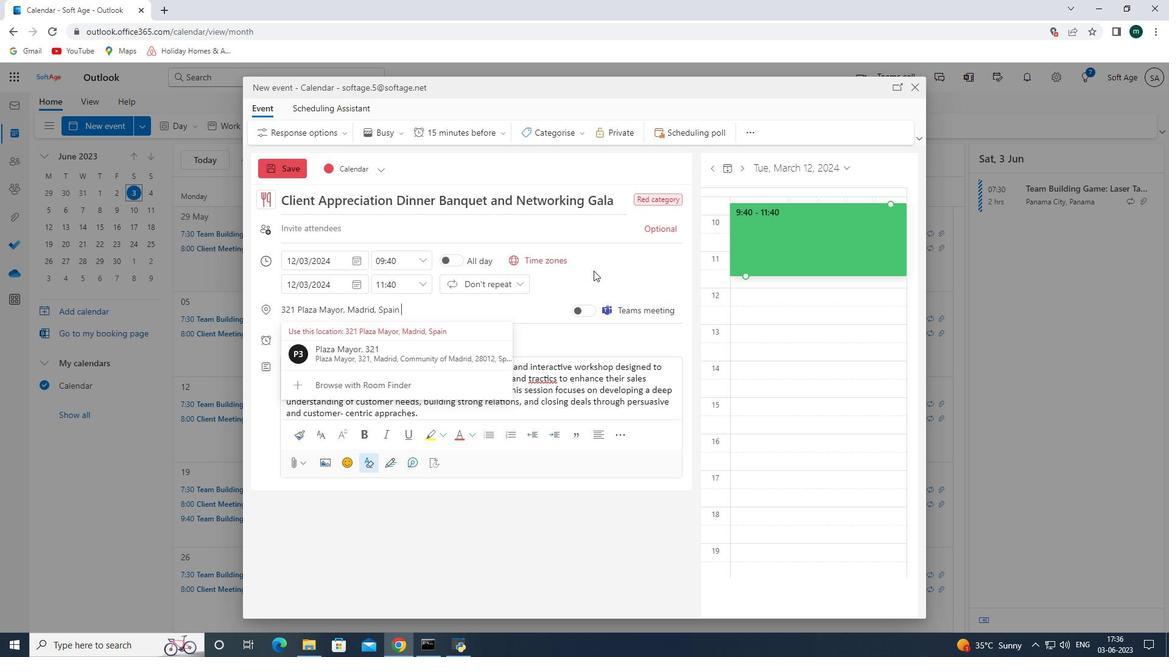 
Action: Mouse moved to (425, 228)
Screenshot: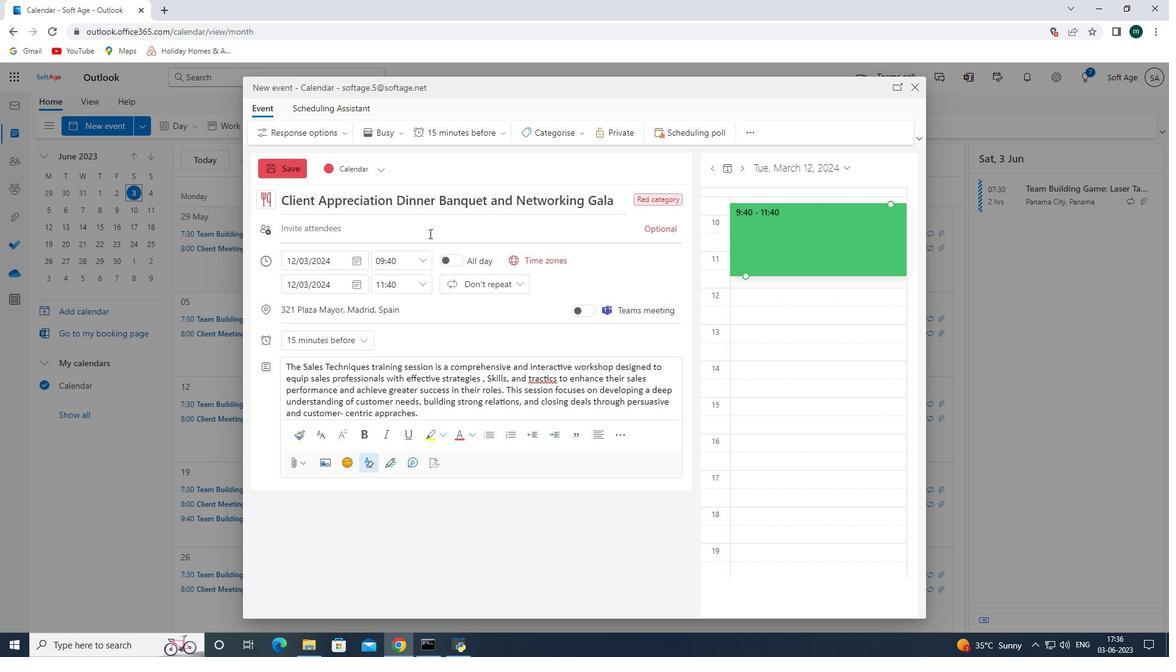 
Action: Mouse pressed left at (425, 228)
Screenshot: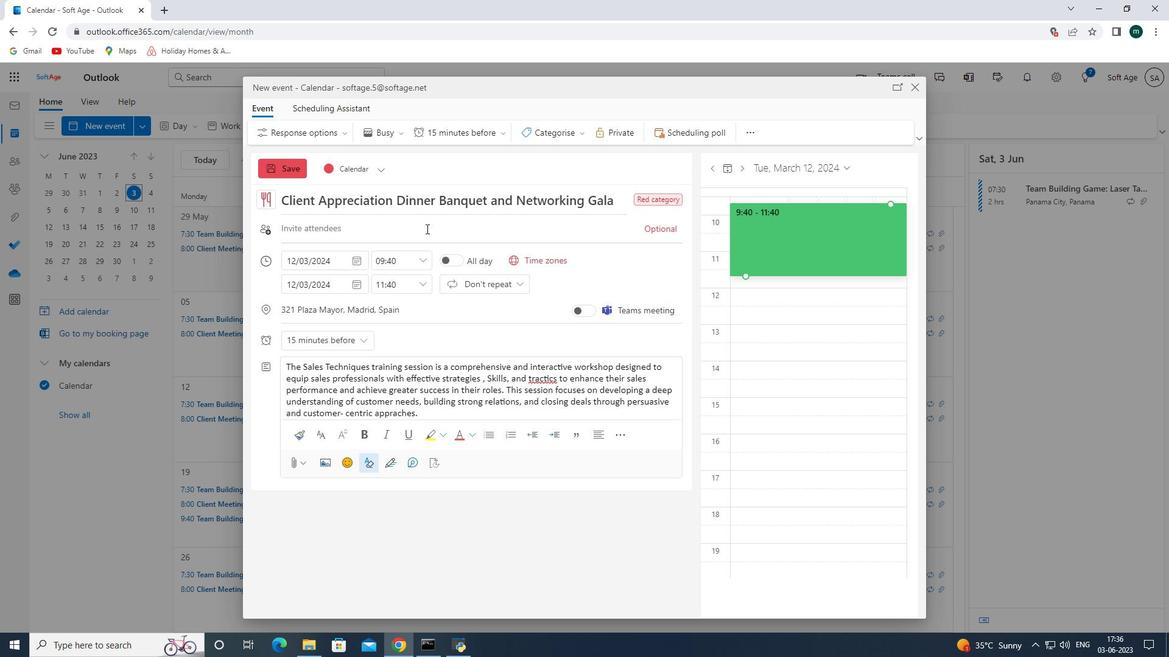 
Action: Mouse moved to (376, 401)
Screenshot: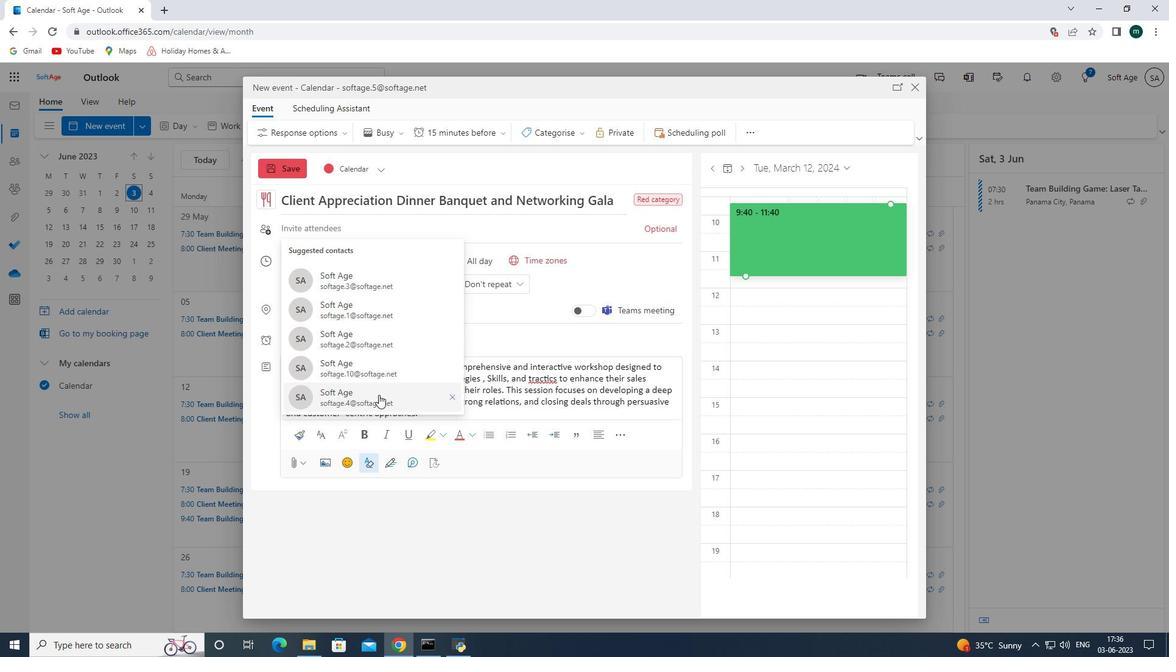 
Action: Mouse pressed left at (376, 401)
Screenshot: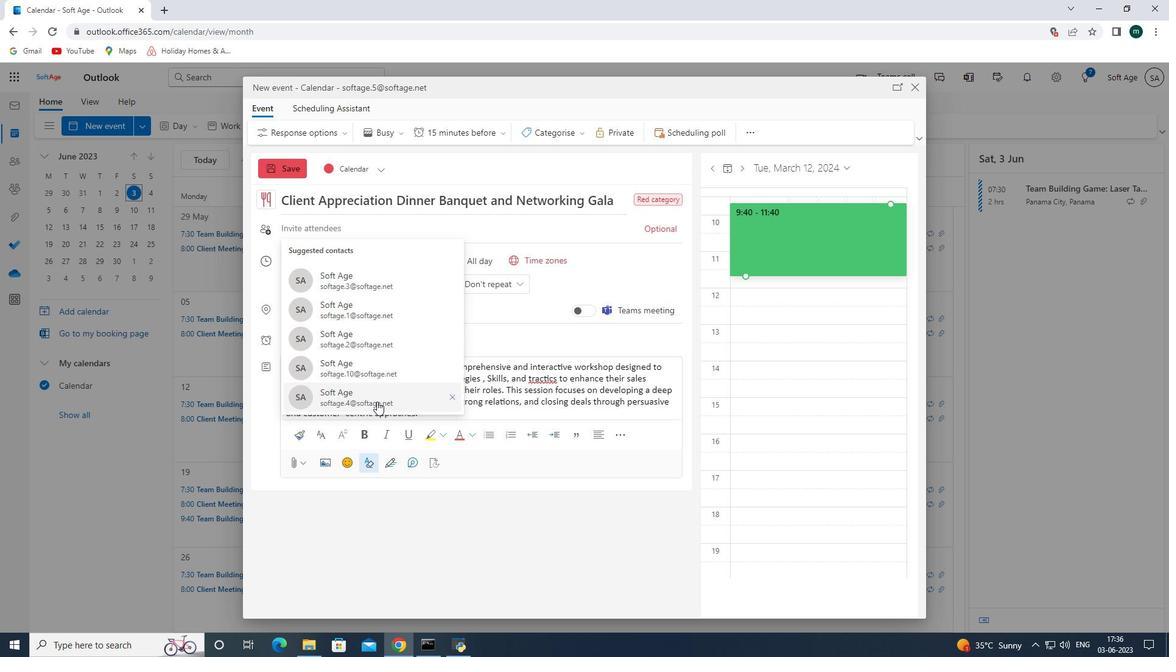 
Action: Mouse moved to (419, 235)
Screenshot: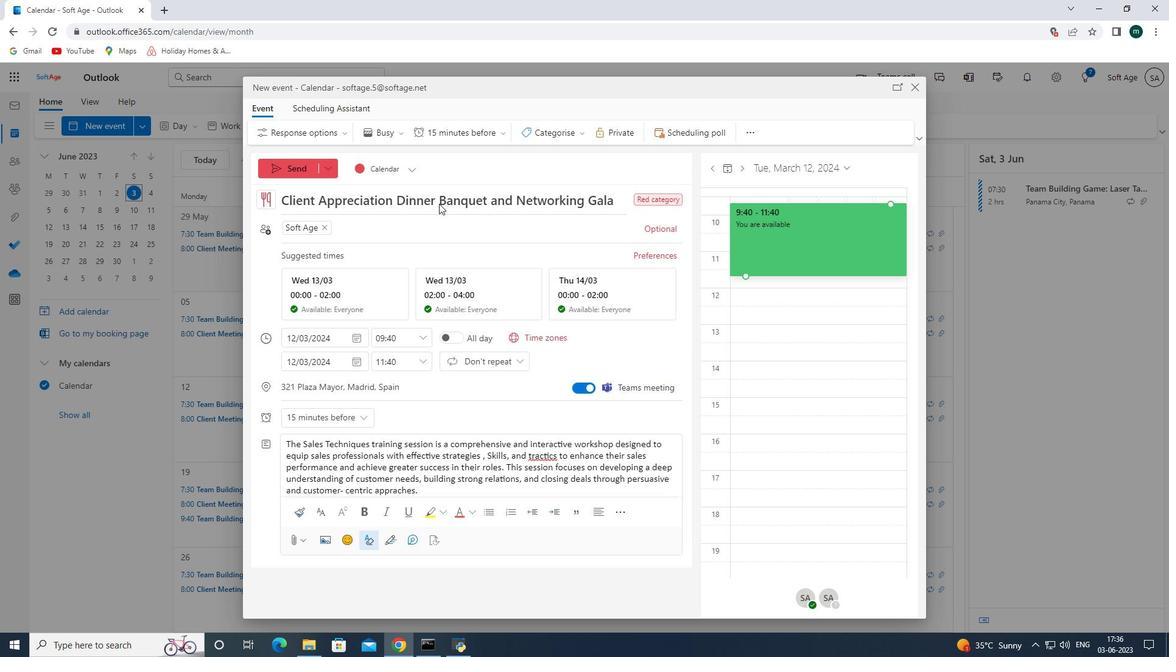 
Action: Mouse pressed left at (419, 235)
Screenshot: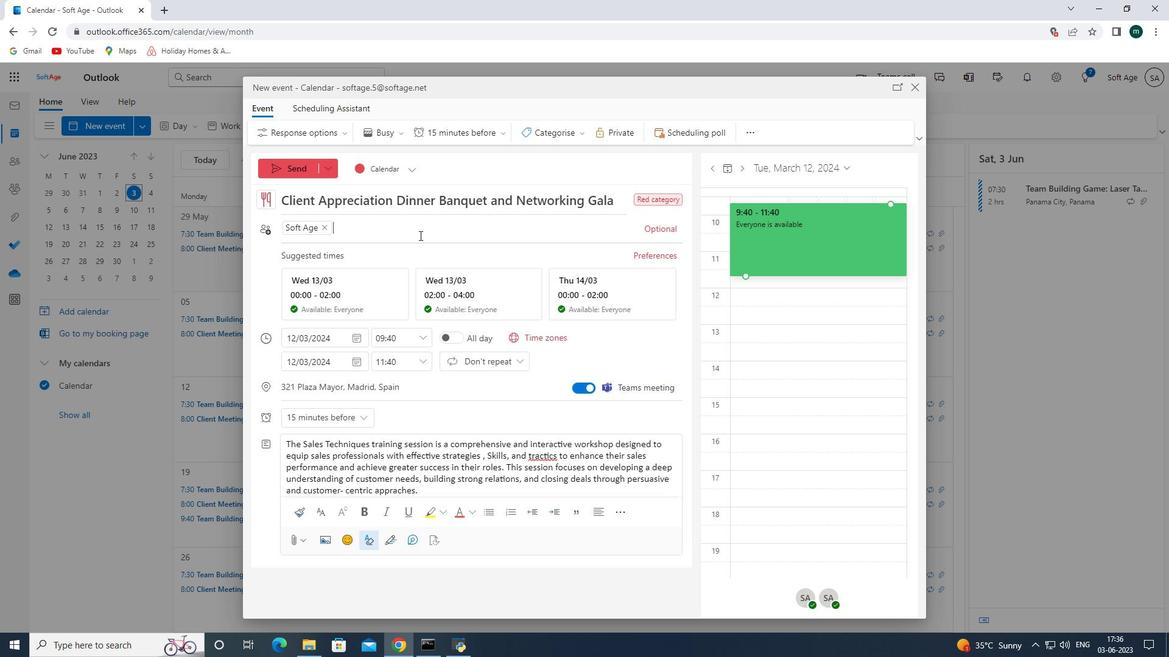 
Action: Mouse moved to (435, 215)
Screenshot: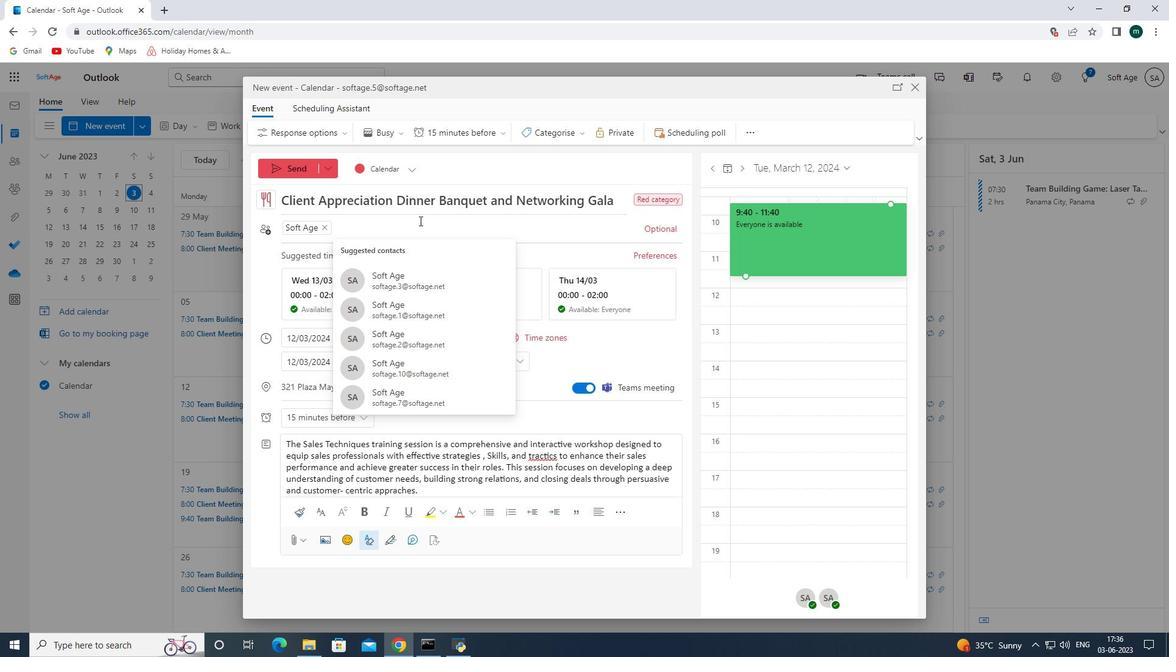 
Action: Key pressed softage.6<Key.shift>@
Screenshot: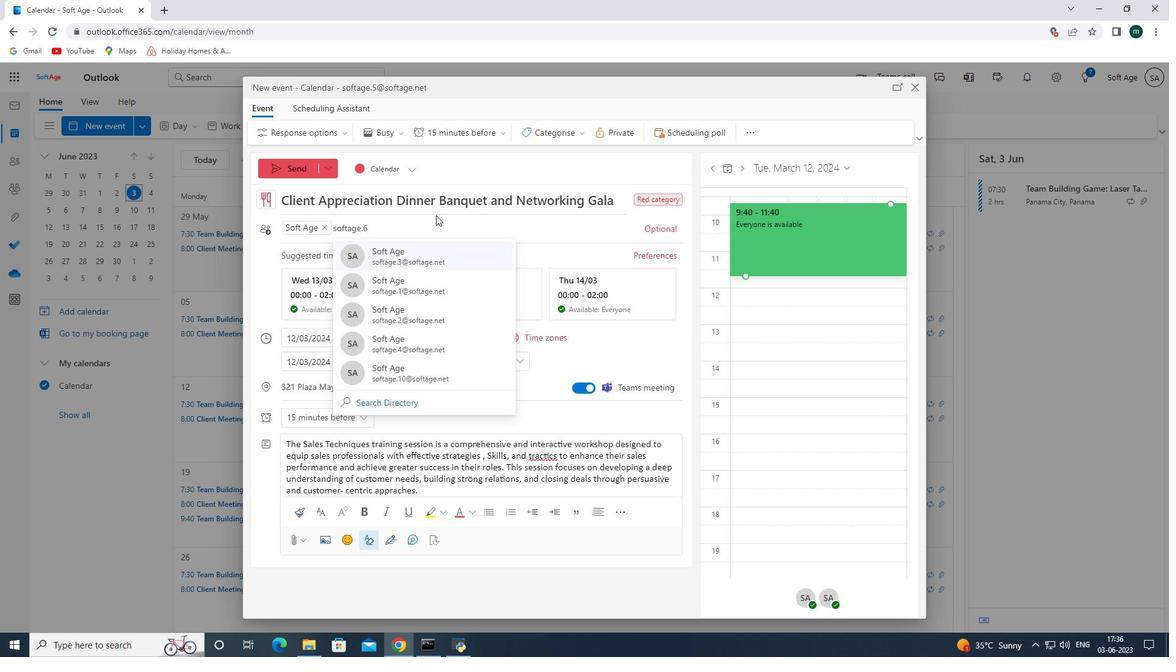 
Action: Mouse moved to (429, 249)
Screenshot: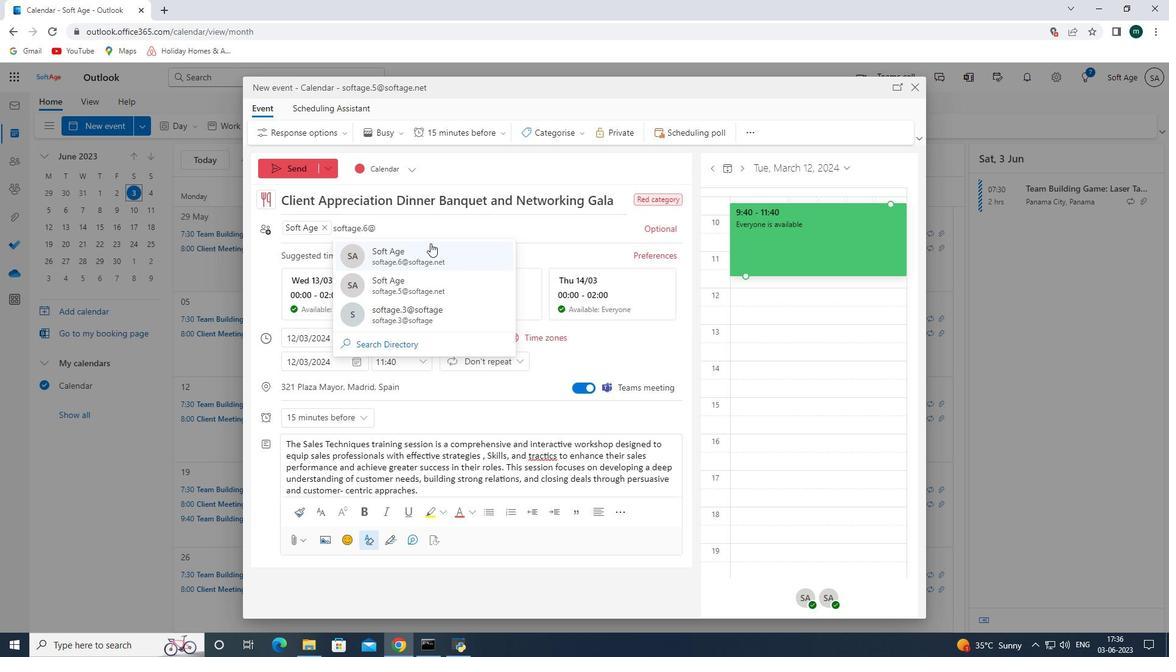 
Action: Mouse pressed left at (429, 249)
Screenshot: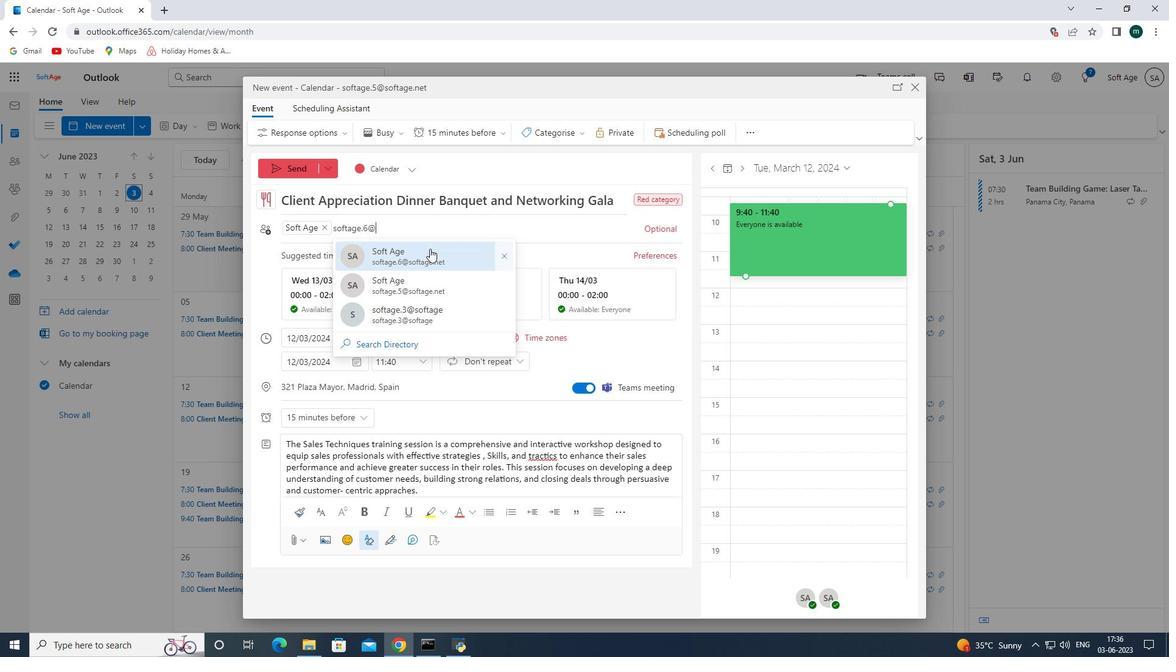 
Action: Mouse moved to (305, 166)
Screenshot: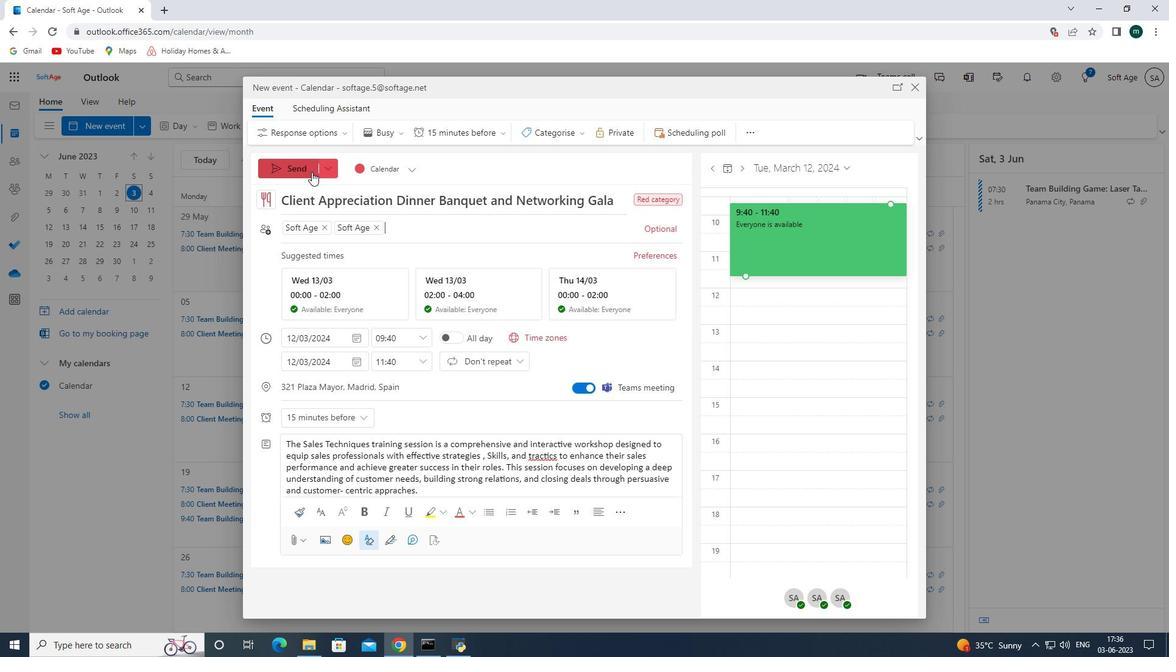 
Action: Mouse pressed left at (305, 166)
Screenshot: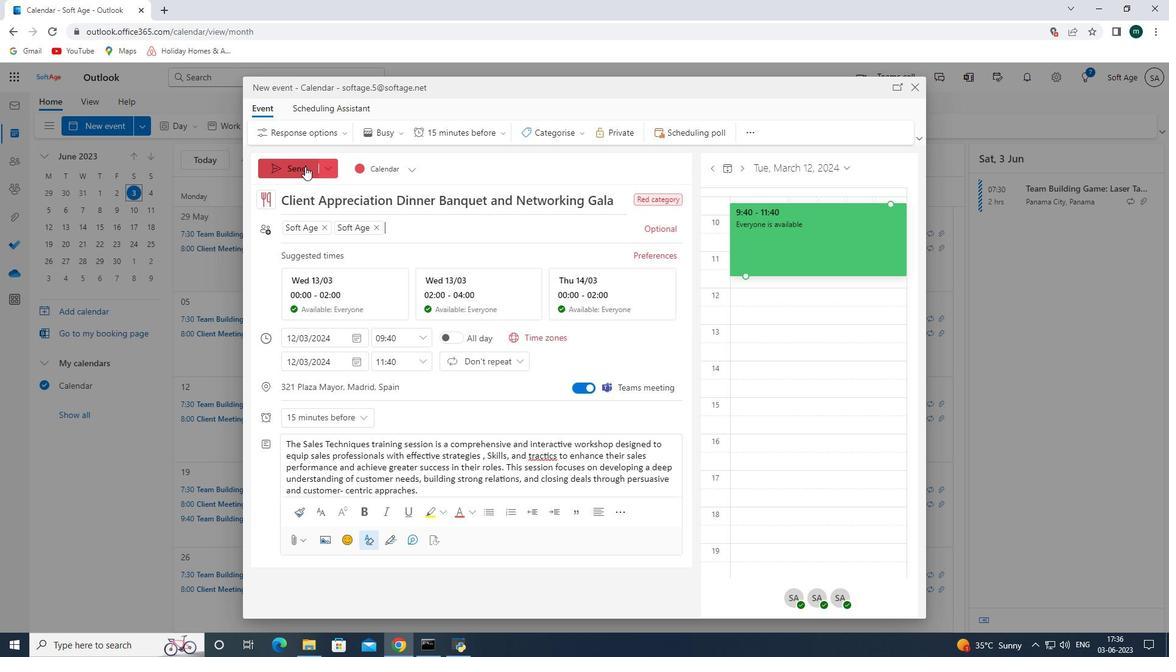 
Action: Mouse moved to (412, 184)
Screenshot: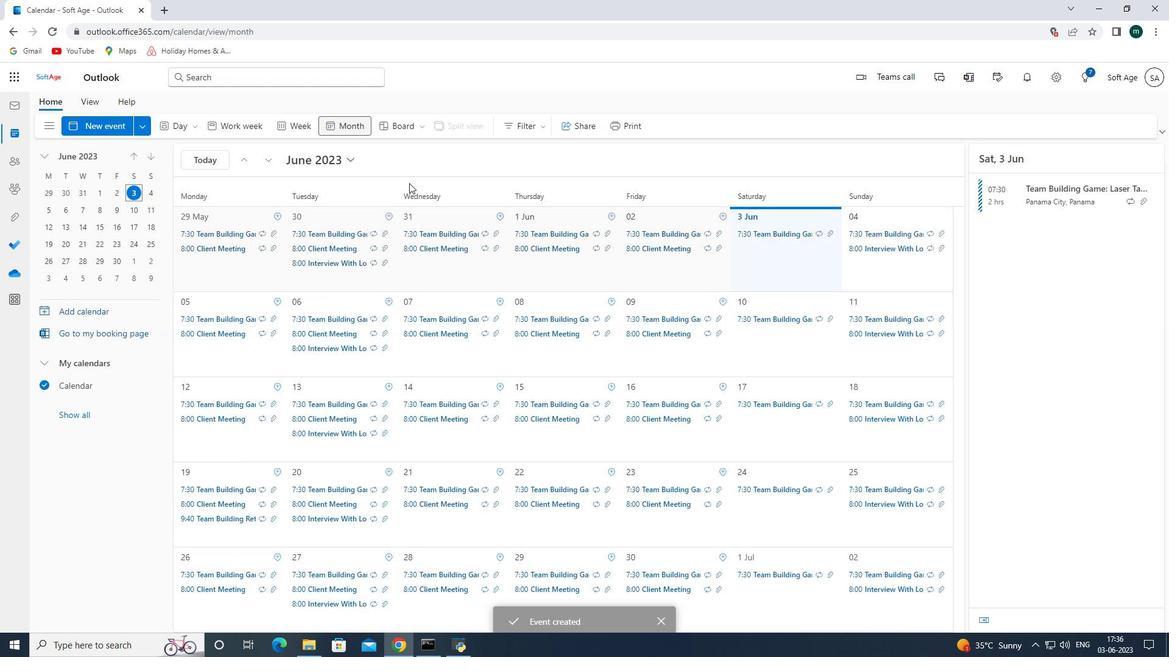 
